 Task: Schedule a 2-hour mountain biking and trail exploration adventure.
Action: Mouse pressed left at (585, 230)
Screenshot: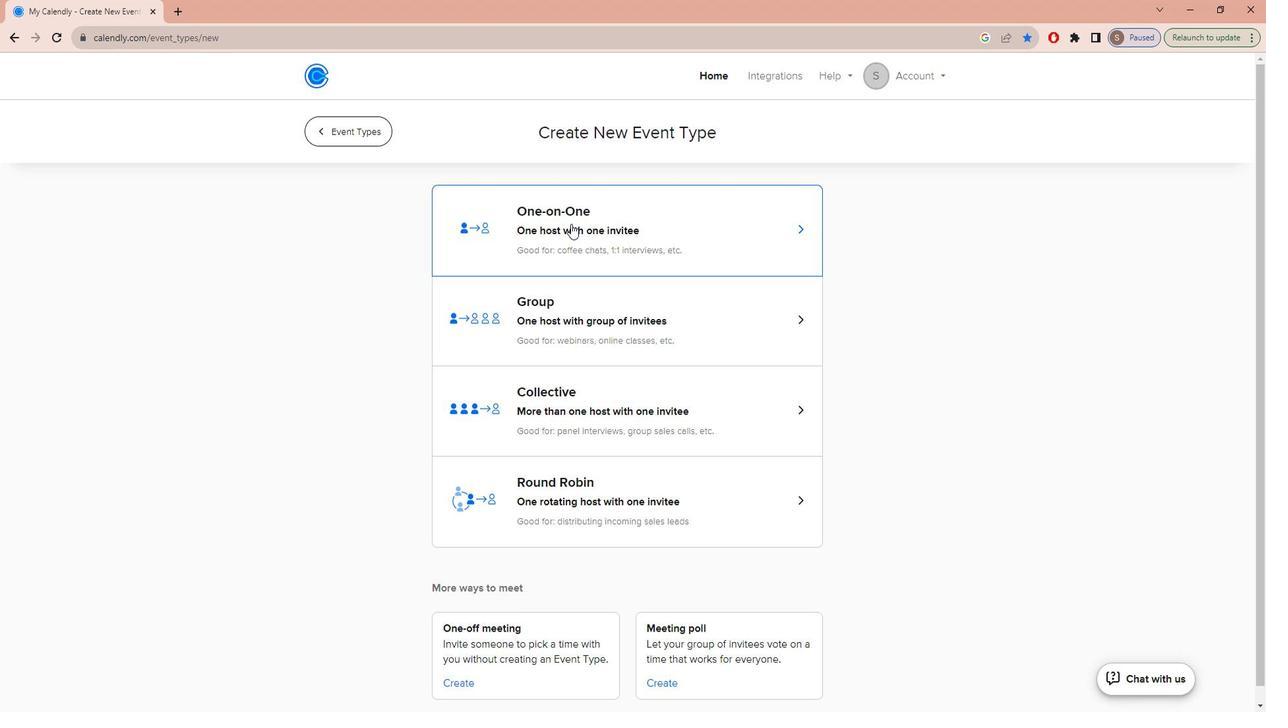 
Action: Mouse moved to (500, 322)
Screenshot: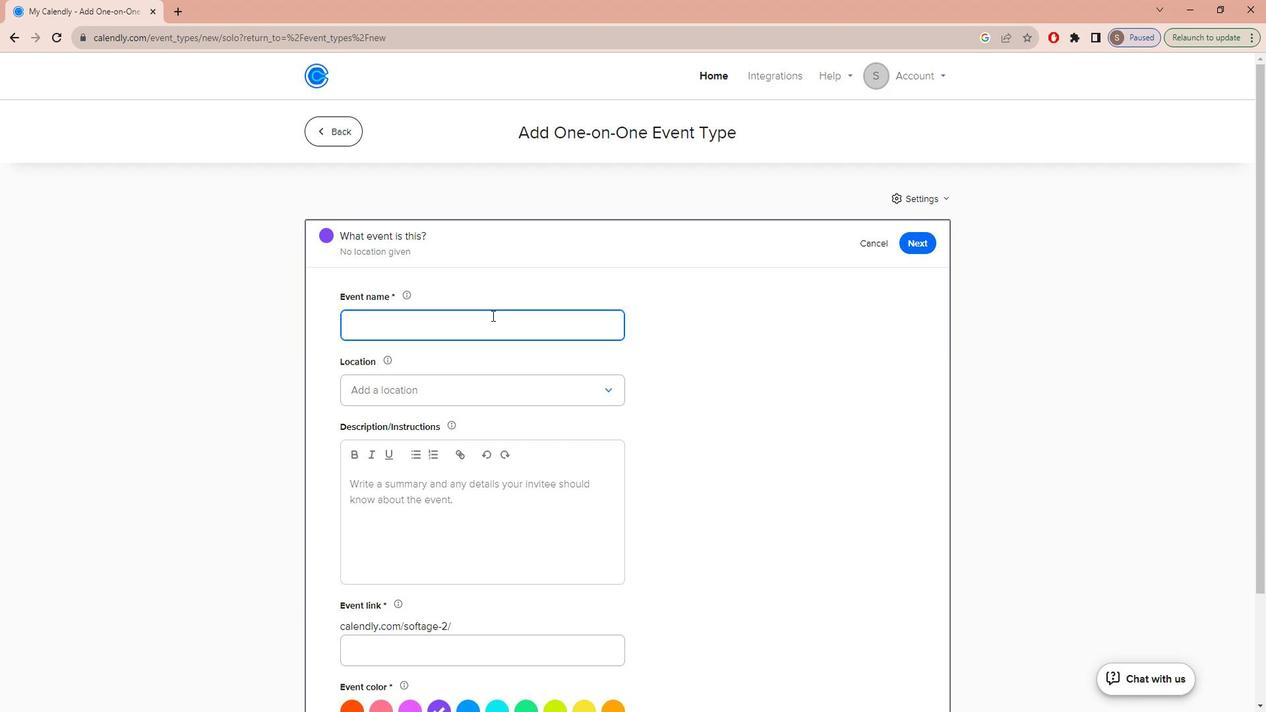
Action: Mouse pressed left at (500, 322)
Screenshot: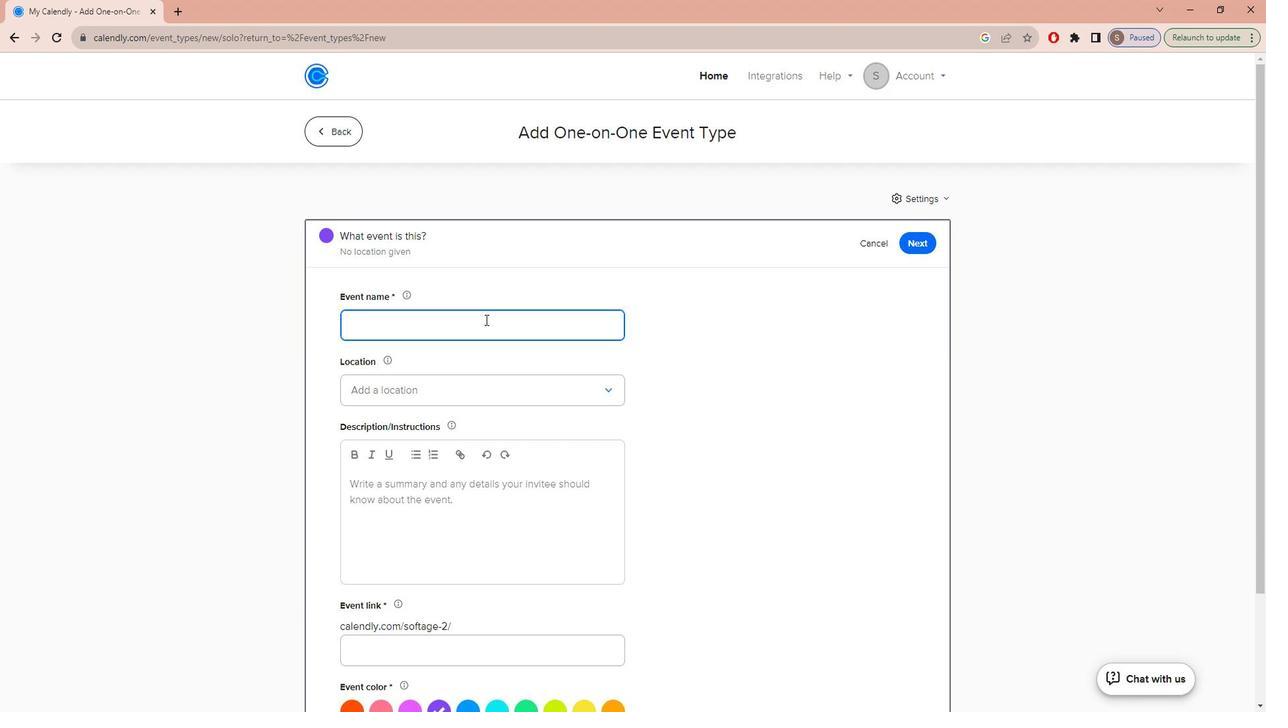 
Action: Key pressed m<Key.caps_lock>OUNTAIN<Key.space><Key.caps_lock>b<Key.caps_lock>IKING<Key.space><Key.caps_lock>e<Key.caps_lock>SCAPE<Key.shift_r>:<Key.space><Key.caps_lock>n<Key.caps_lock>ATURE<Key.space>AND<Key.space><Key.caps_lock>a<Key.caps_lock>DVENTURE
Screenshot: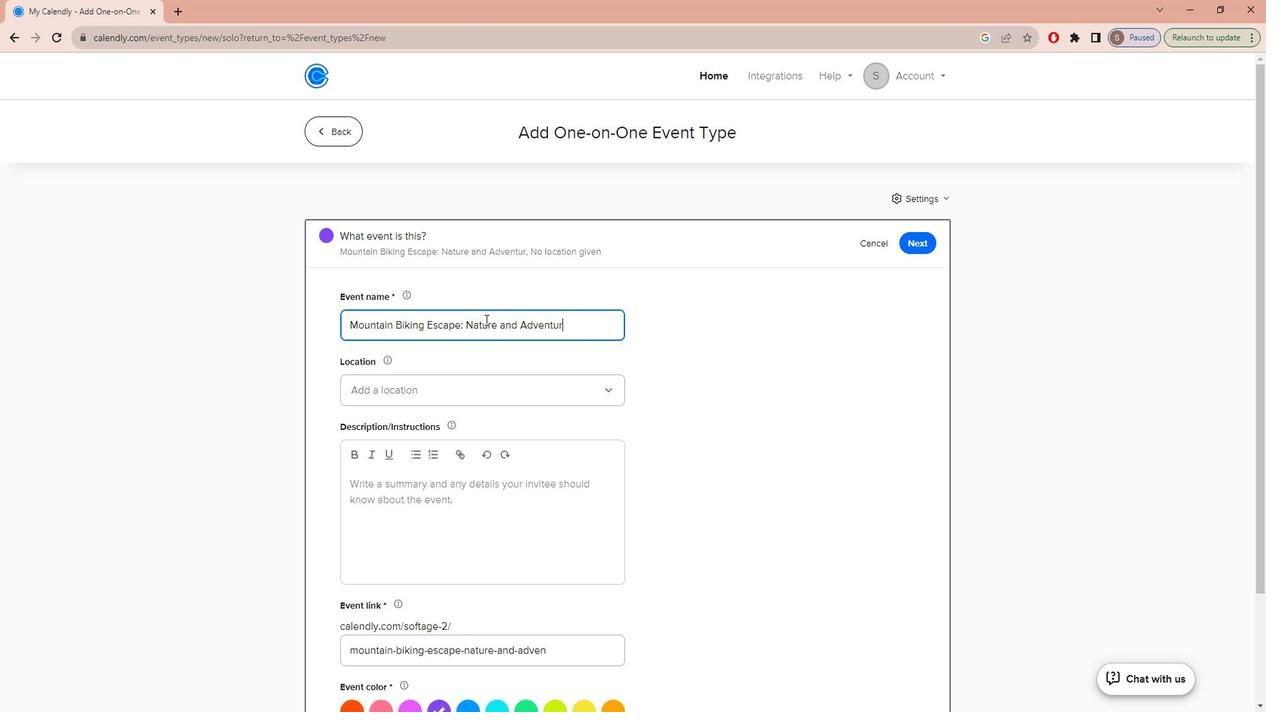 
Action: Mouse moved to (476, 398)
Screenshot: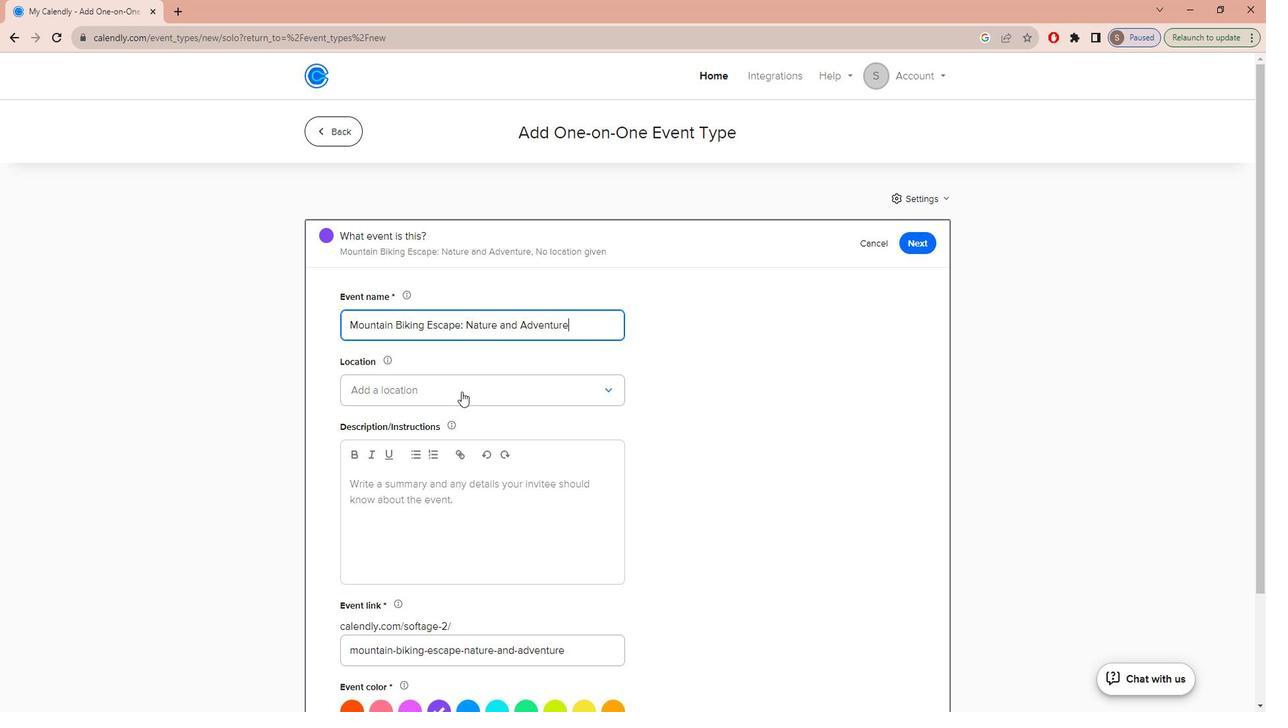 
Action: Mouse pressed left at (476, 398)
Screenshot: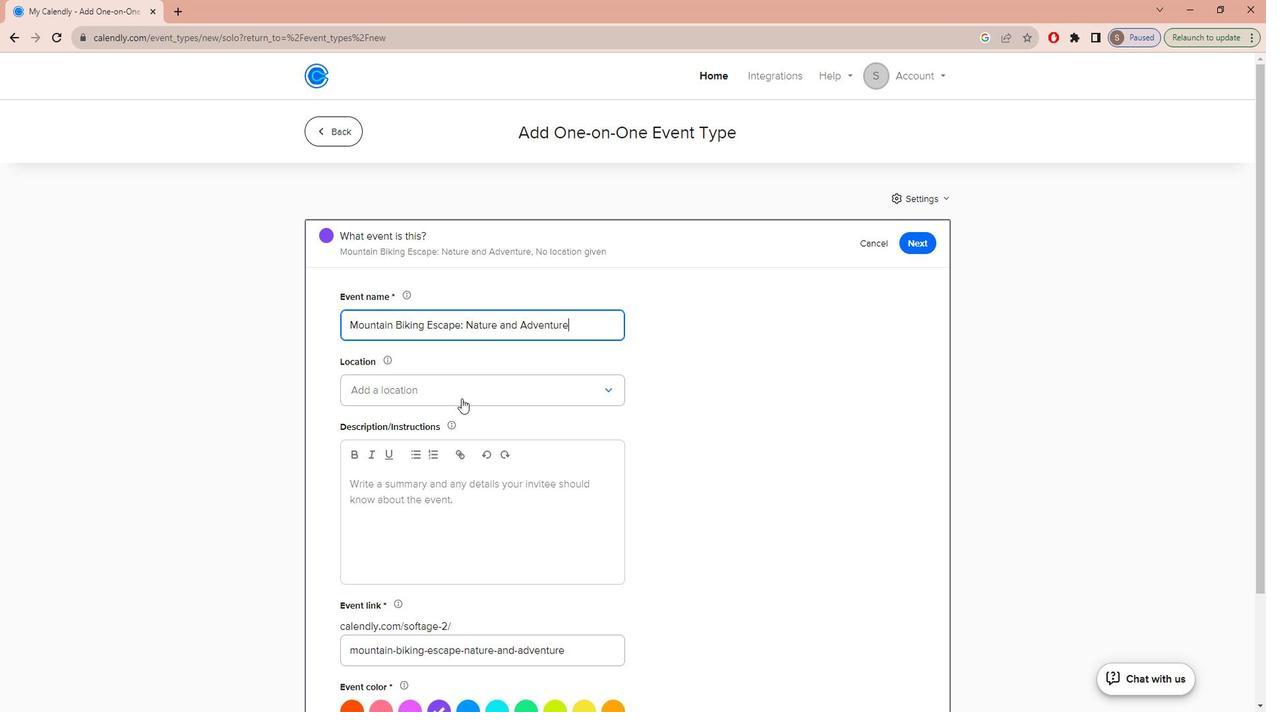 
Action: Mouse moved to (466, 417)
Screenshot: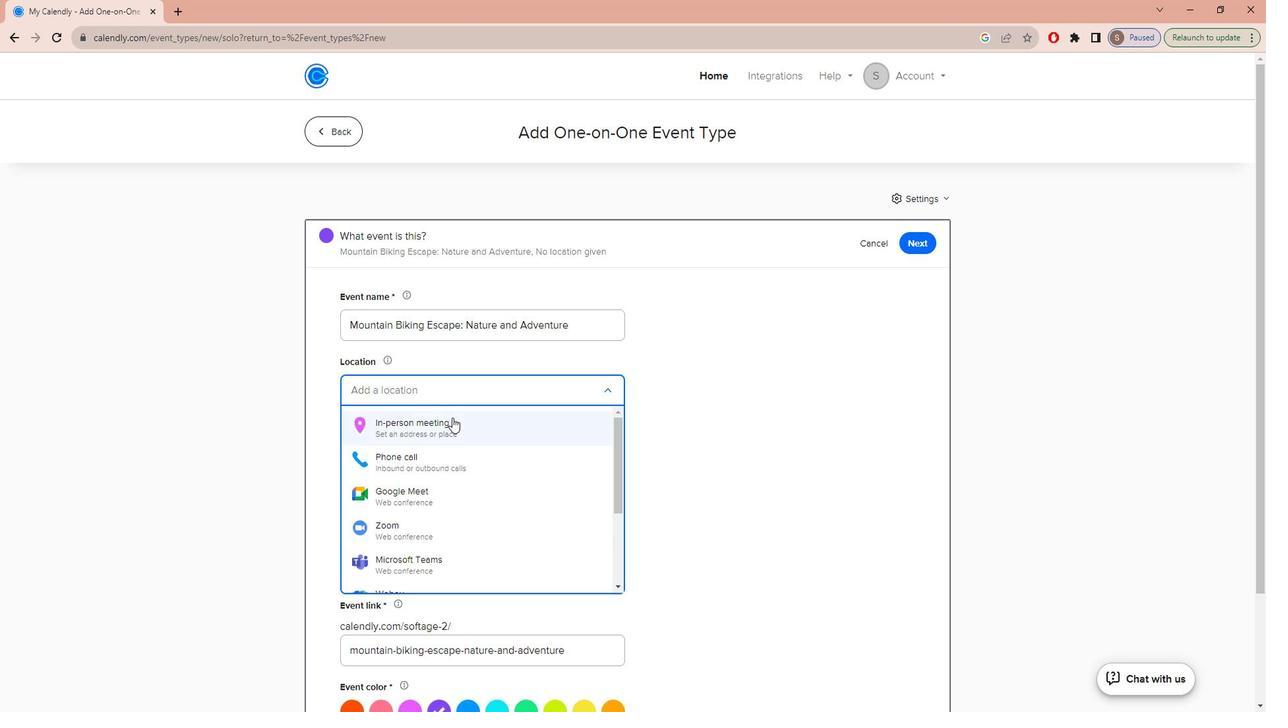
Action: Mouse pressed left at (466, 417)
Screenshot: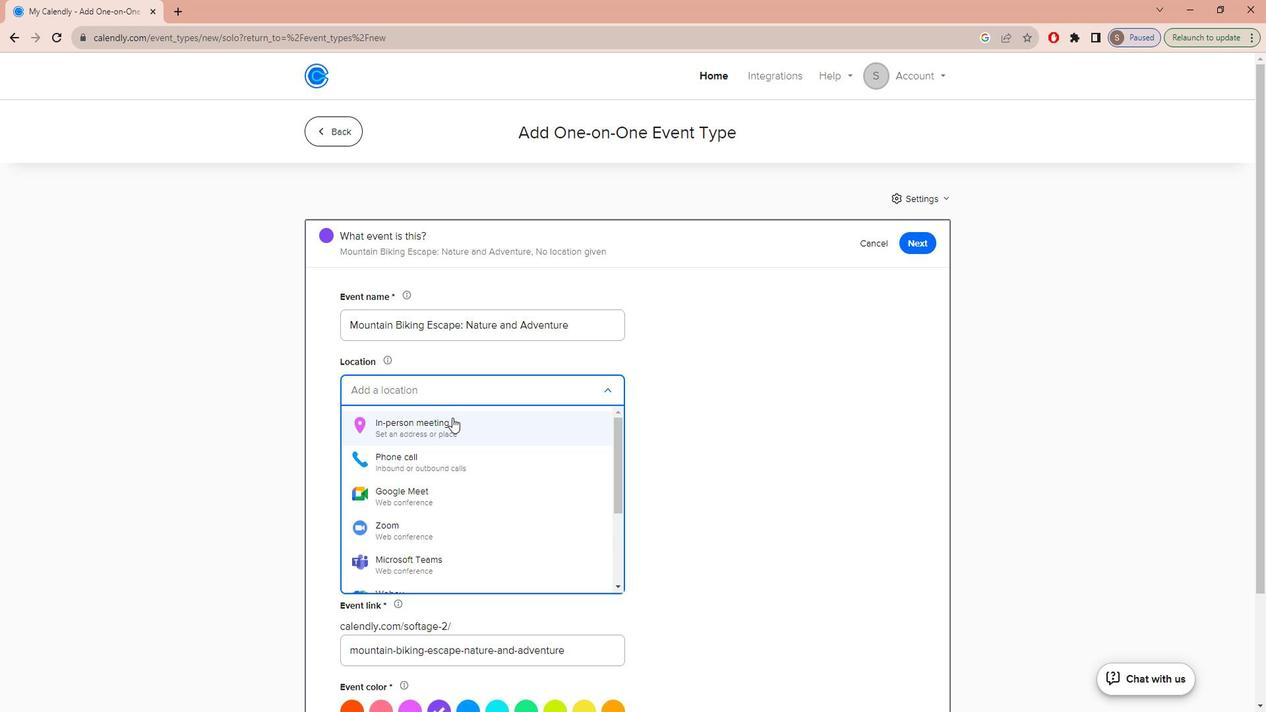 
Action: Mouse moved to (572, 234)
Screenshot: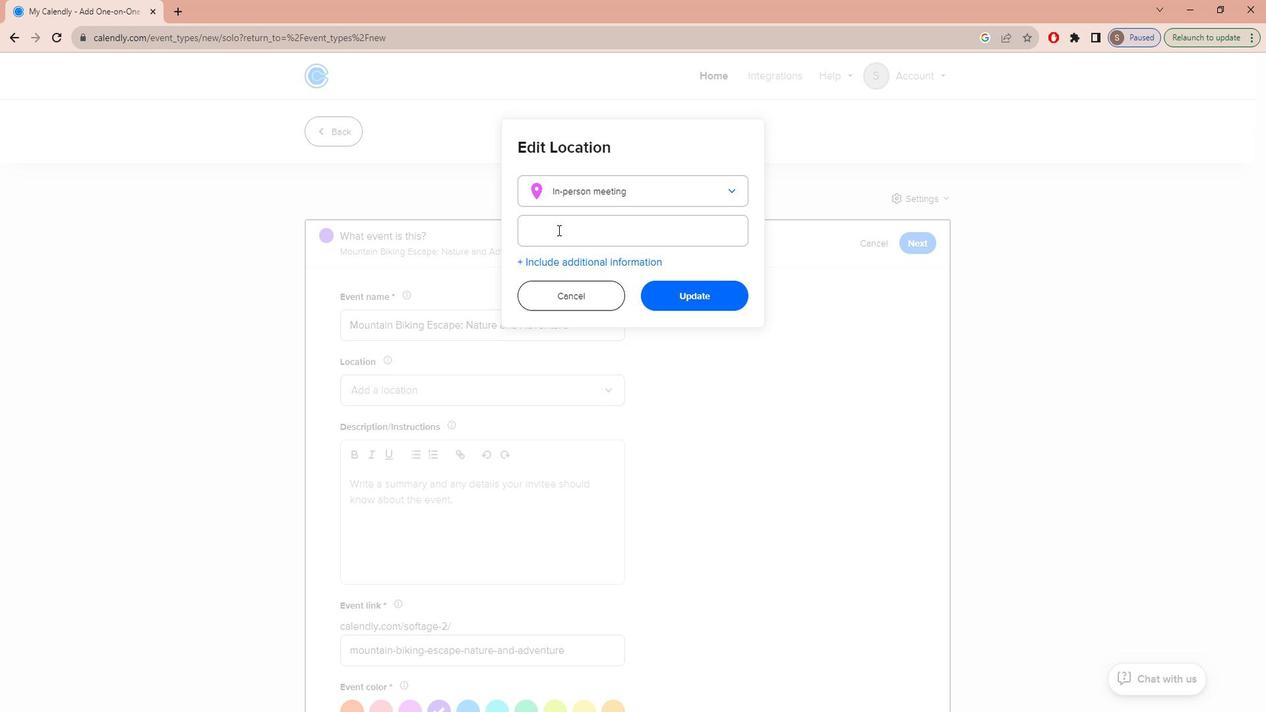 
Action: Mouse pressed left at (572, 234)
Screenshot: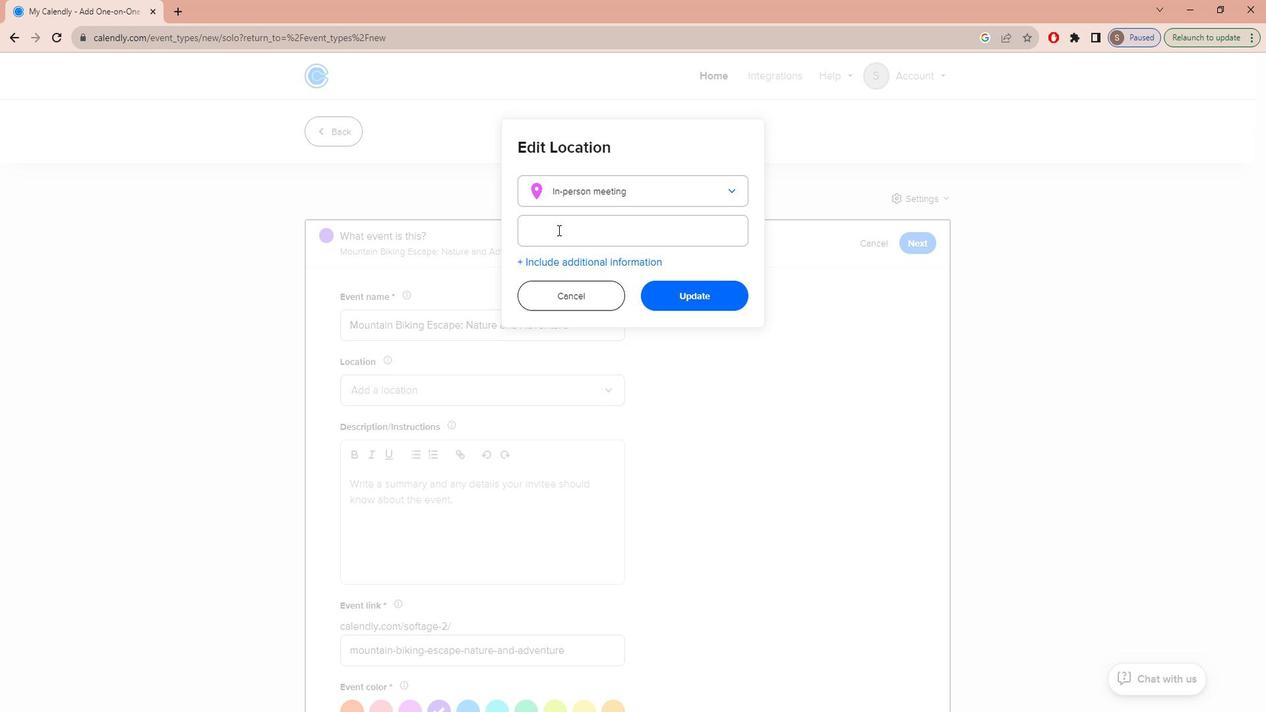 
Action: Key pressed <Key.caps_lock>b<Key.caps_lock>LACK
Screenshot: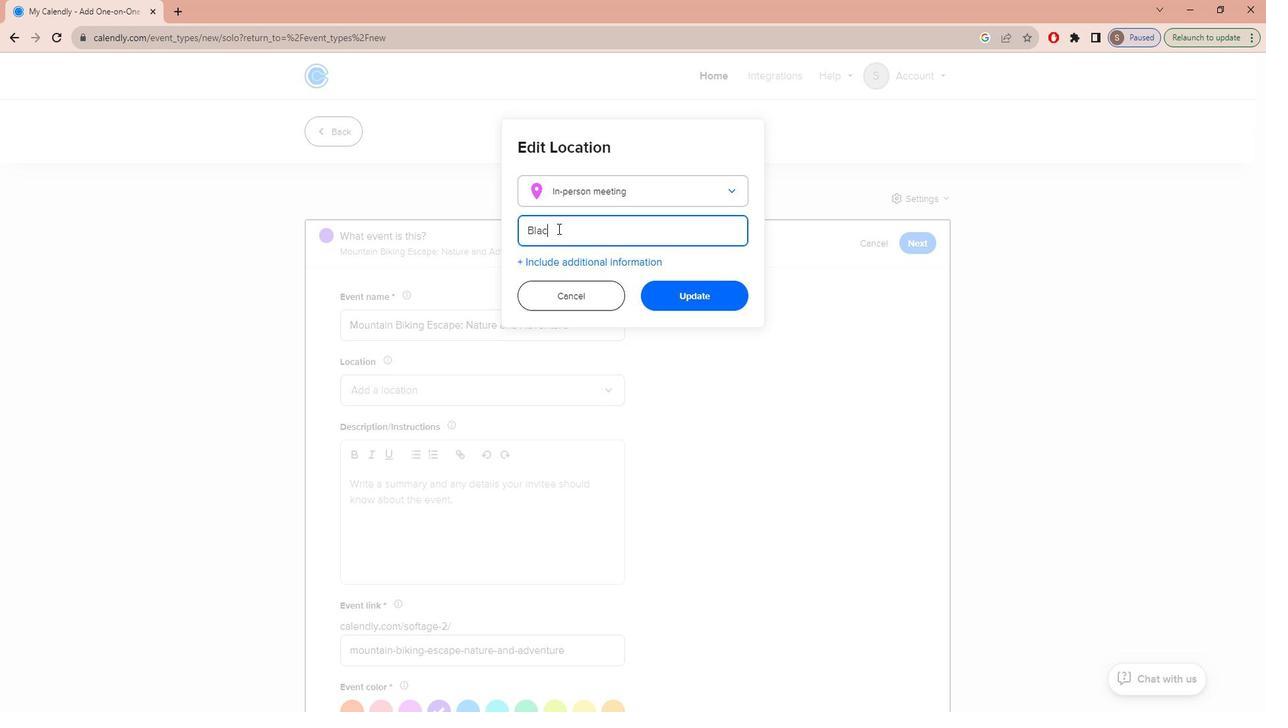 
Action: Mouse moved to (572, 234)
Screenshot: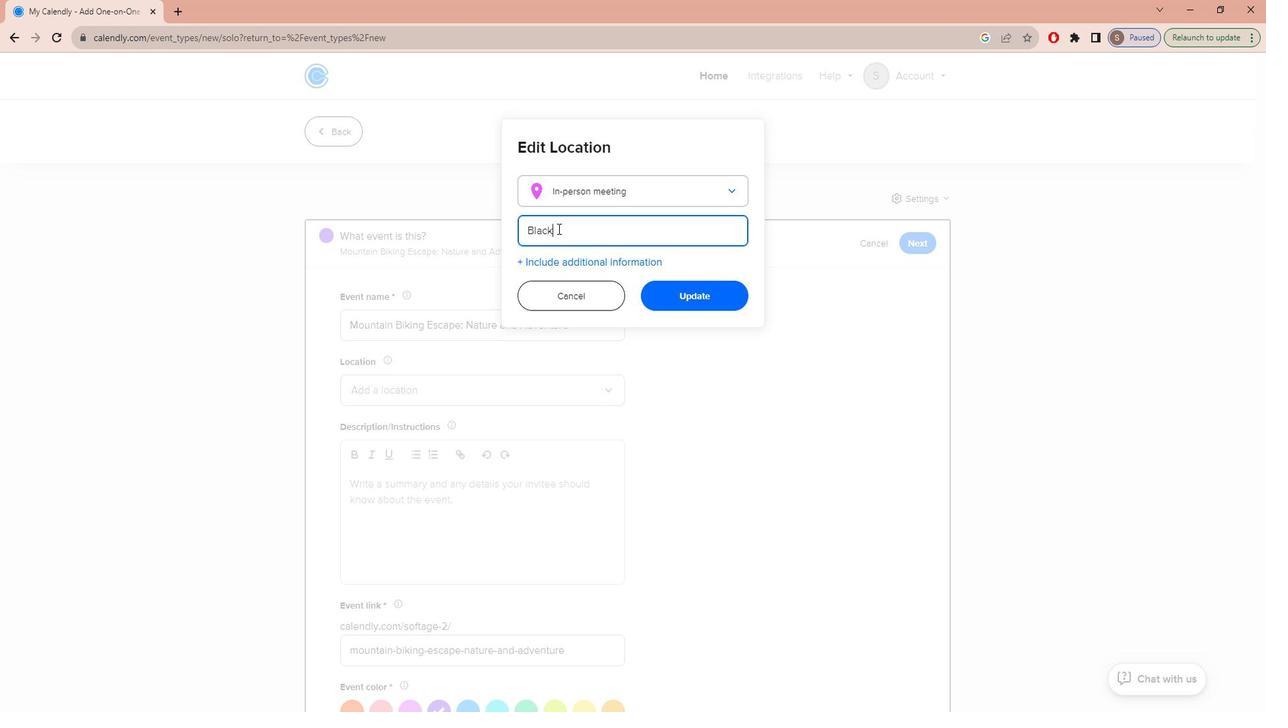 
Action: Key pressed <Key.space><Key.caps_lock>h<Key.caps_lock>ILLS<Key.space><Key.caps_lock>a<Key.caps_lock>DVENTURE<Key.space><Key.caps_lock>l<Key.caps_lock>ODGING,<Key.space><Key.caps_lock>b<Key.caps_lock>LACK<Key.space><Key.caps_lock>f<Key.caps_lock>OREST<Key.space><Key.caps_lock>r<Key.caps_lock>D,<Key.space><Key.caps_lock>sd<Key.space>57754,<Key.space><Key.caps_lock><Key.caps_lock>usa
Screenshot: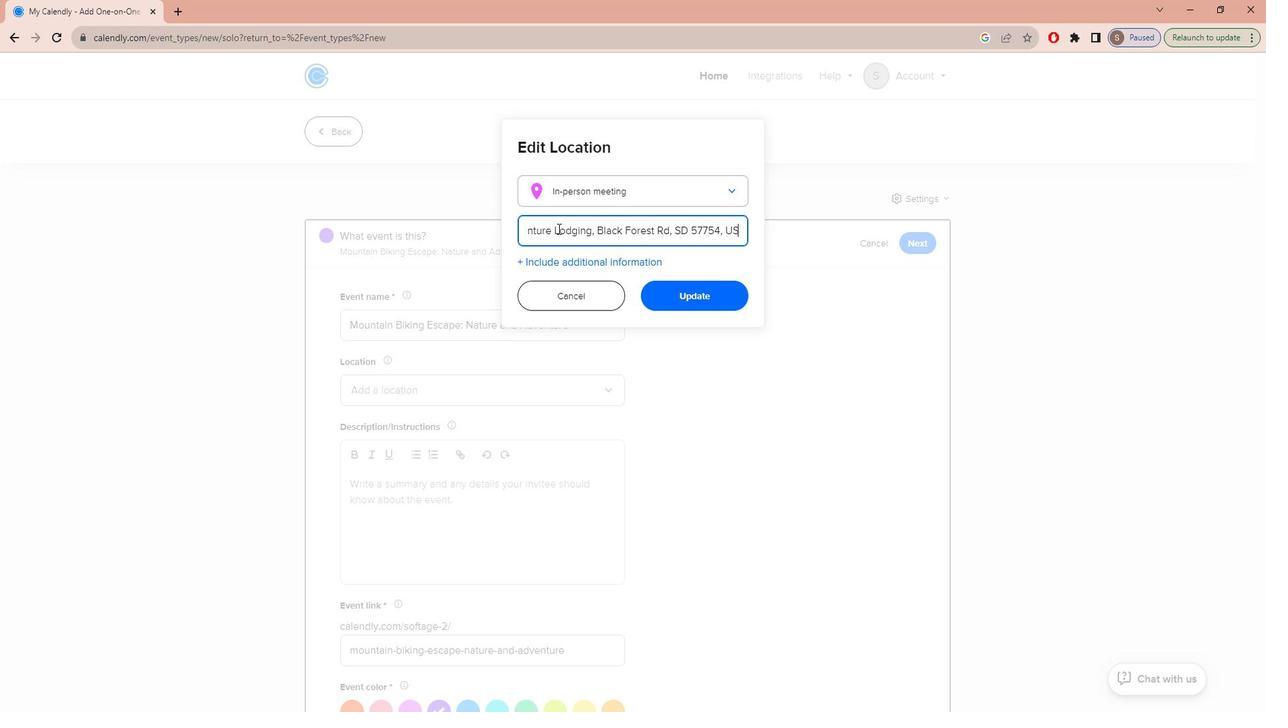 
Action: Mouse moved to (697, 298)
Screenshot: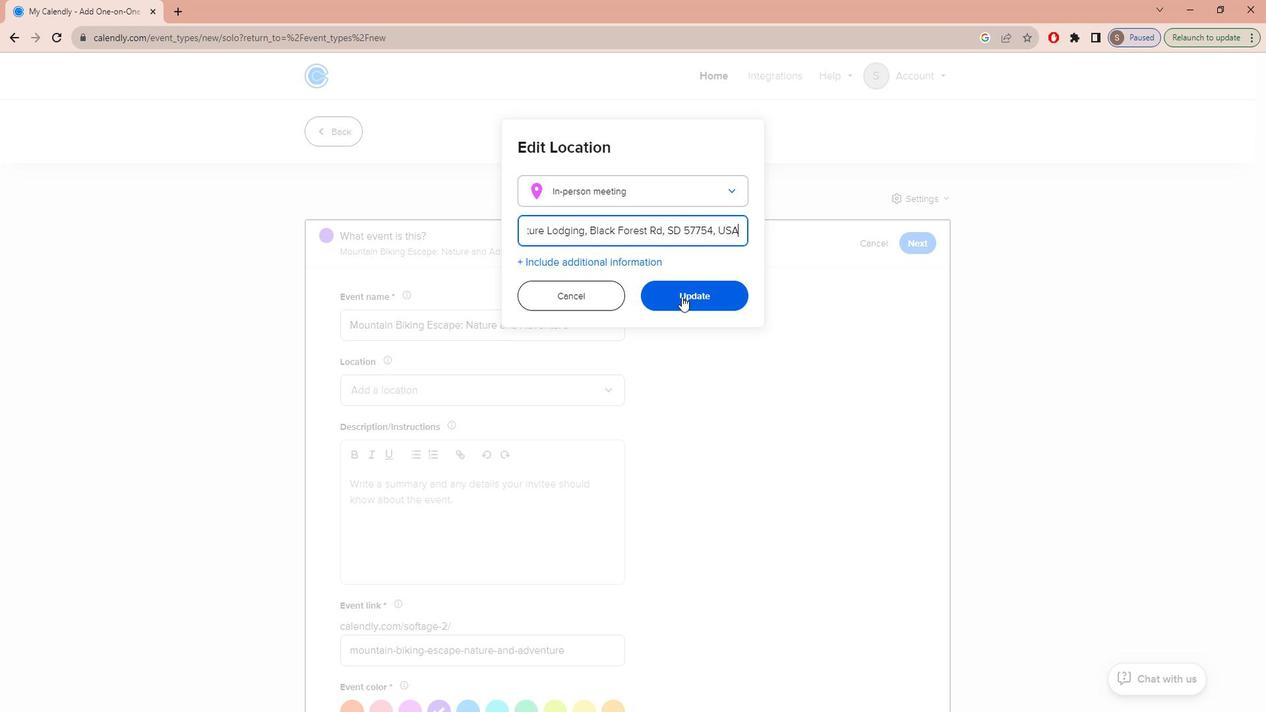 
Action: Mouse pressed left at (697, 298)
Screenshot: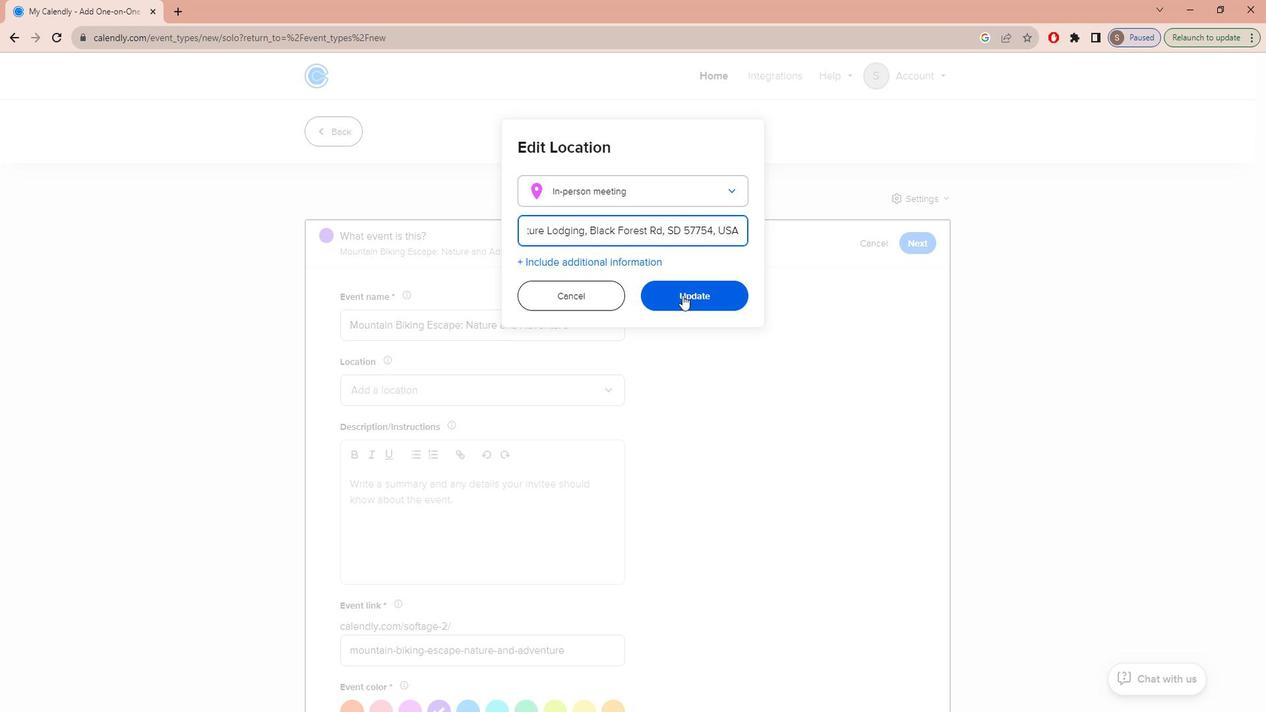
Action: Mouse moved to (504, 516)
Screenshot: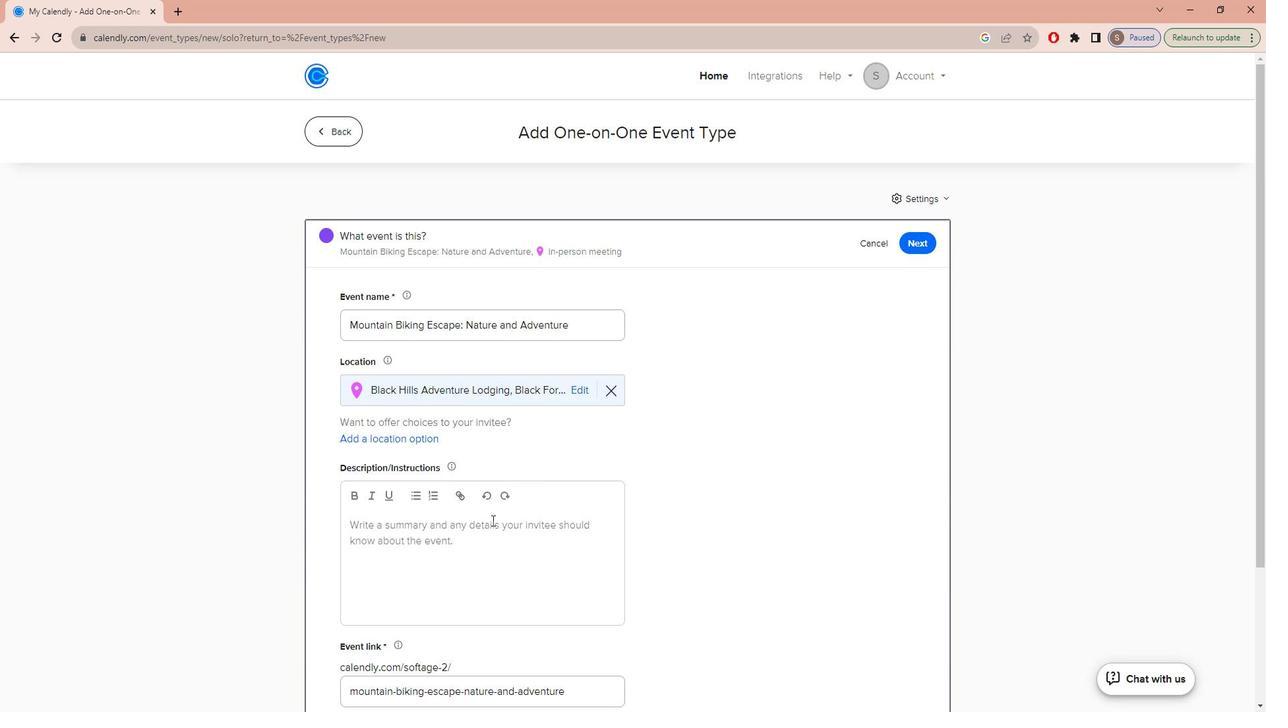 
Action: Mouse pressed left at (504, 516)
Screenshot: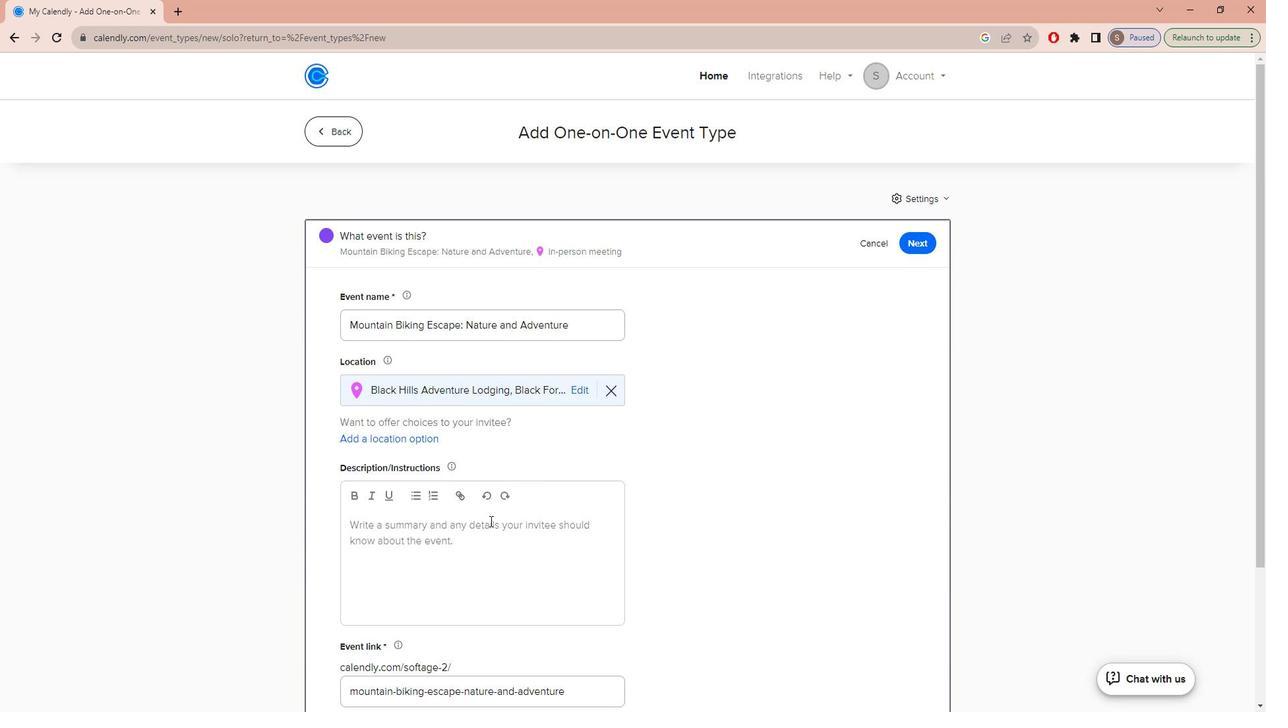 
Action: Mouse moved to (504, 516)
Screenshot: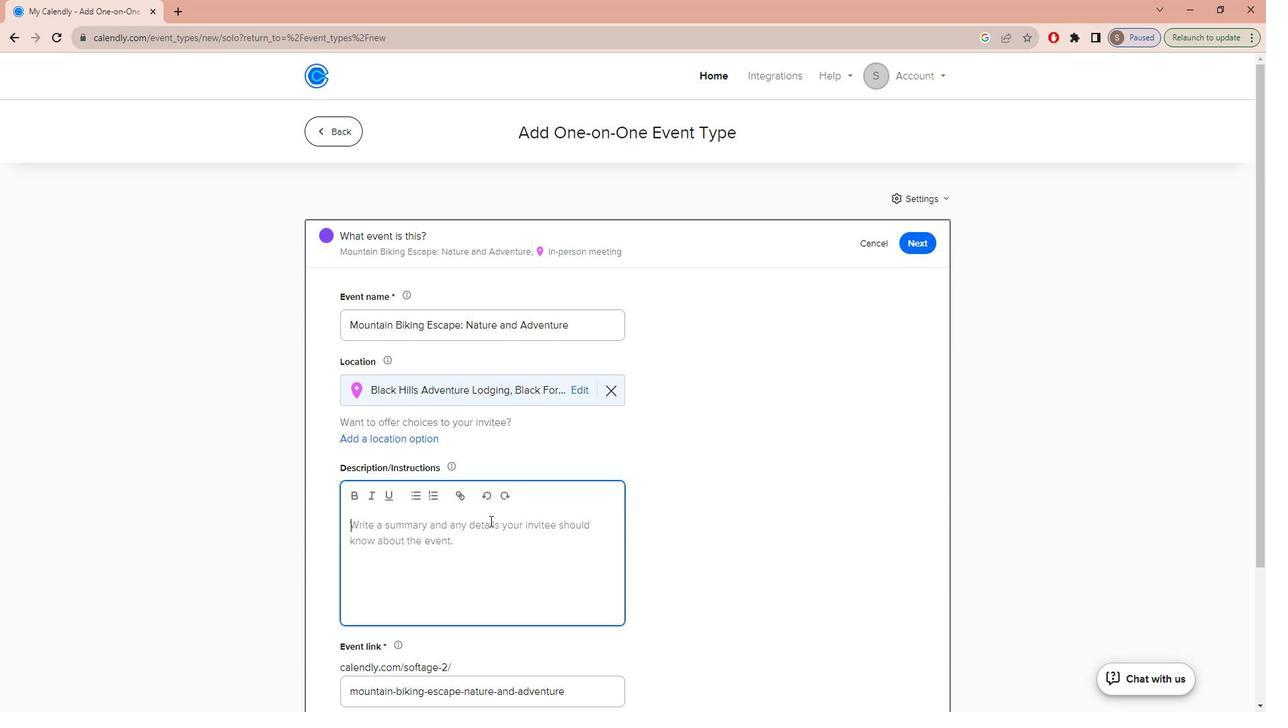 
Action: Key pressed e<Key.caps_lock>SCAPE<Key.space>THE<Key.space>HUSTLE<Key.space>AN<Key.space><Key.backspace>D<Key.space>BUSTLE<Key.space>OF<Key.space>DAILY<Key.space>LIFE<Key.space>AND<Key.space>IMMERSE<Key.space>YOURSELF<Key.space>IN<Key.space>THE<Key.space>NATURAL<Key.space>BEAUTY<Key.space>OF<Key.space><Key.caps_lock>b<Key.caps_lock>LACK<Key.space><Key.caps_lock>h<Key.caps_lock>ILLS<Key.space><Key.caps_lock>a<Key.caps_lock>DVENTURE<Key.space><Key.caps_lock>l<Key.caps_lock>ODGING<Key.space>DURING<Key.space>THIS<Key.space>THRILLING<Key.space>MOUNTAIN<Key.space>BIKING<Key.space>AND<Key.space>TRAIL<Key.space>EXPLORATION<Key.space>ADVENTURE.<Key.space><Key.caps_lock>w<Key.caps_lock>HETHER<Key.space>YOU<Key.space>ARE<Key.space>A<Key.space>SEASONED<Key.space>RIDER<Key.space>OR<Key.space>A<Key.space>FIRST-TIME<Key.space>MOUNTAIN<Key.space>BIKER,<Key.space>THIS<Key.space>EXPERIENCE<Key.space>IS<Key.space>DESIGNED<Key.space>TO<Key.space>CATER<Key.space>TO<Key.space>ALL<Key.space>SKILLS<Key.backspace><Key.space>LEVELS<Key.space>AND<Key.space>PROMISES<Key.space>AN<Key.space>UNFORGETTABLE<Key.space>OT<Key.backspace>UTDOOR<Key.space>JOURNEY.<Key.space>
Screenshot: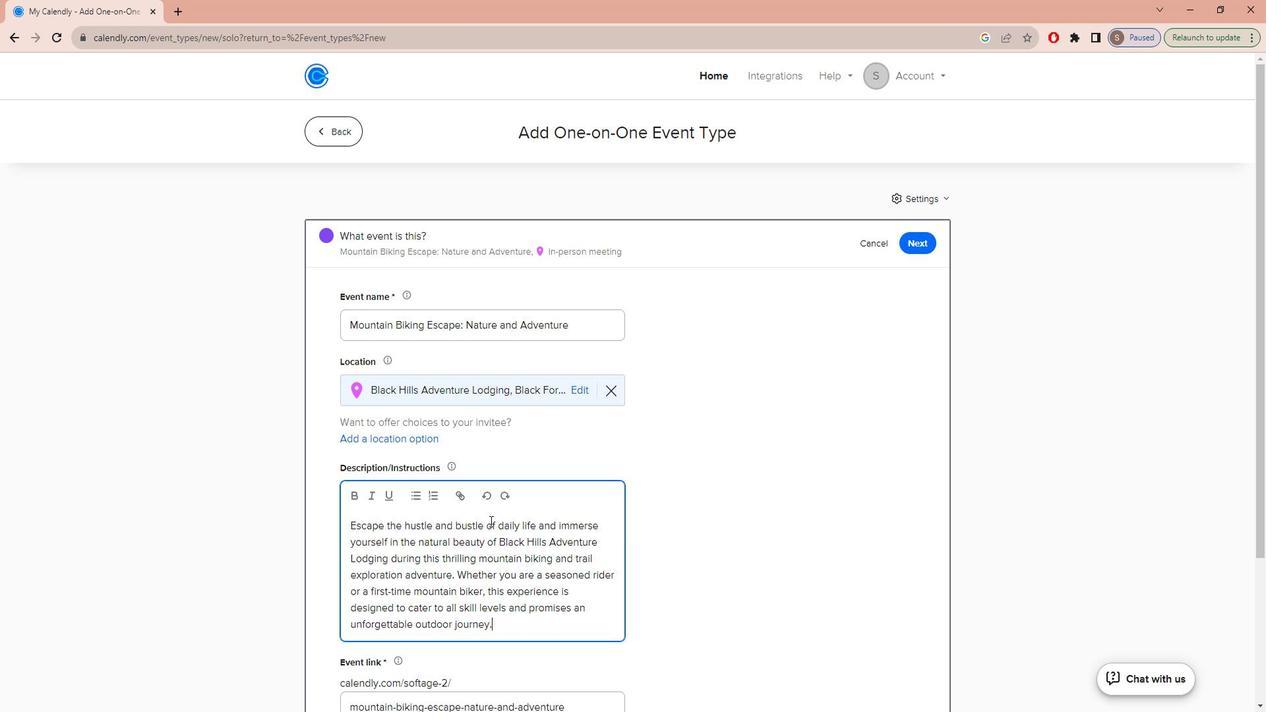 
Action: Mouse scrolled (504, 516) with delta (0, 0)
Screenshot: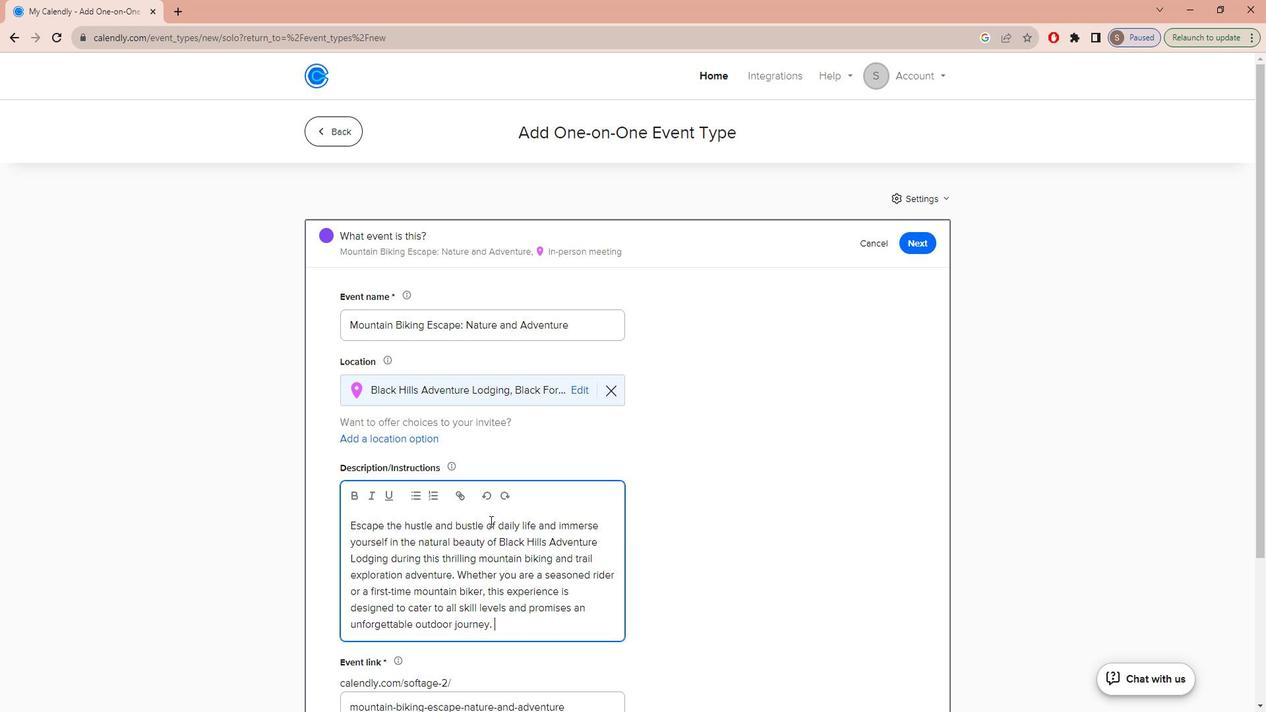 
Action: Mouse scrolled (504, 516) with delta (0, 0)
Screenshot: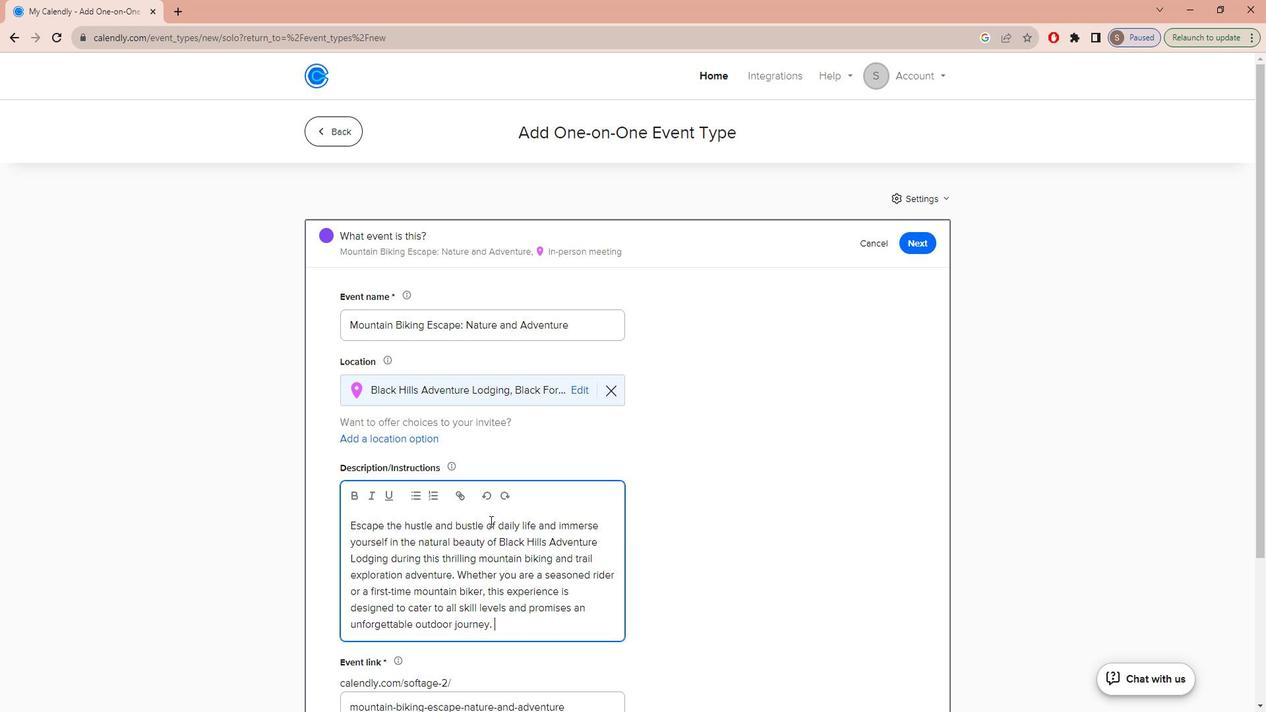 
Action: Mouse scrolled (504, 516) with delta (0, 0)
Screenshot: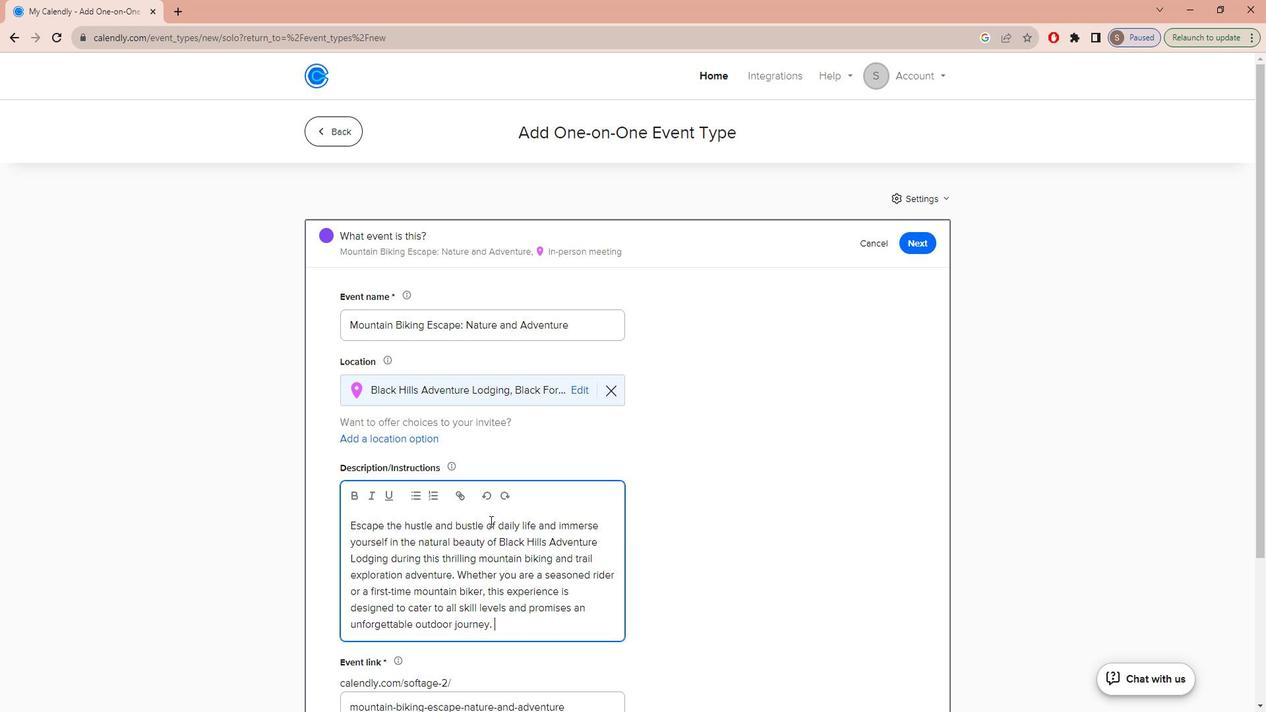 
Action: Mouse scrolled (504, 516) with delta (0, 0)
Screenshot: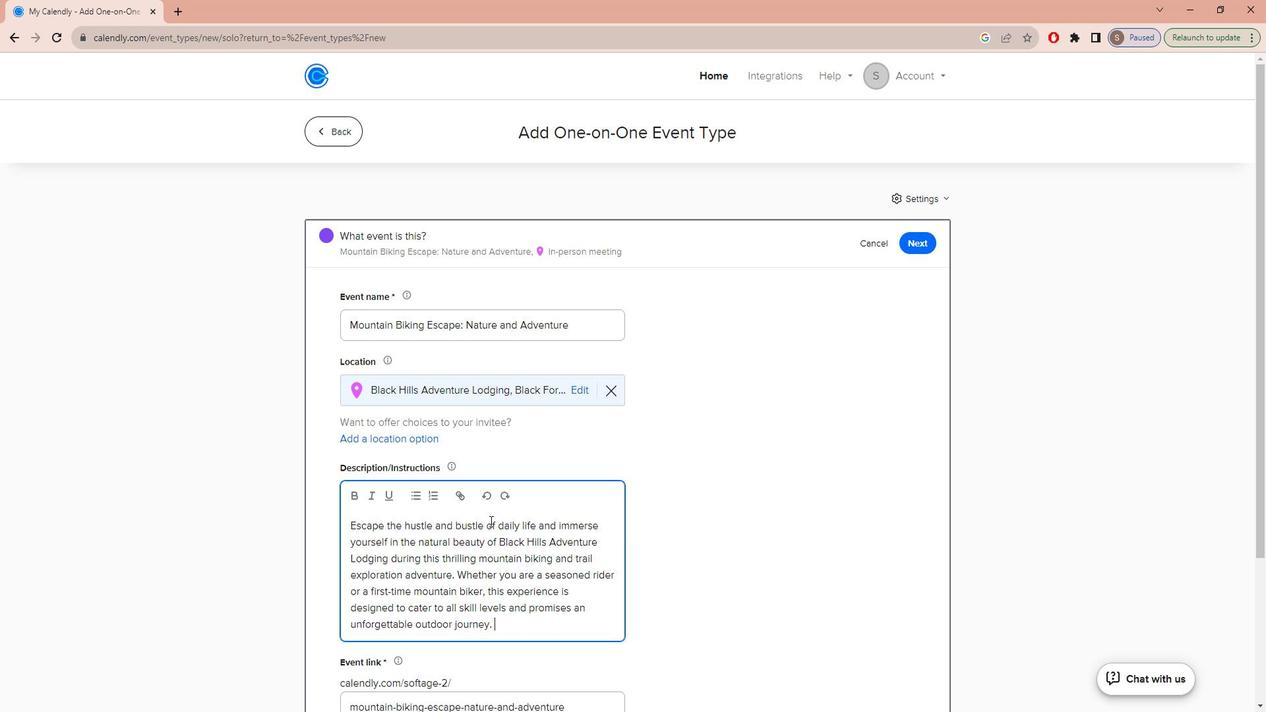 
Action: Mouse scrolled (504, 516) with delta (0, 0)
Screenshot: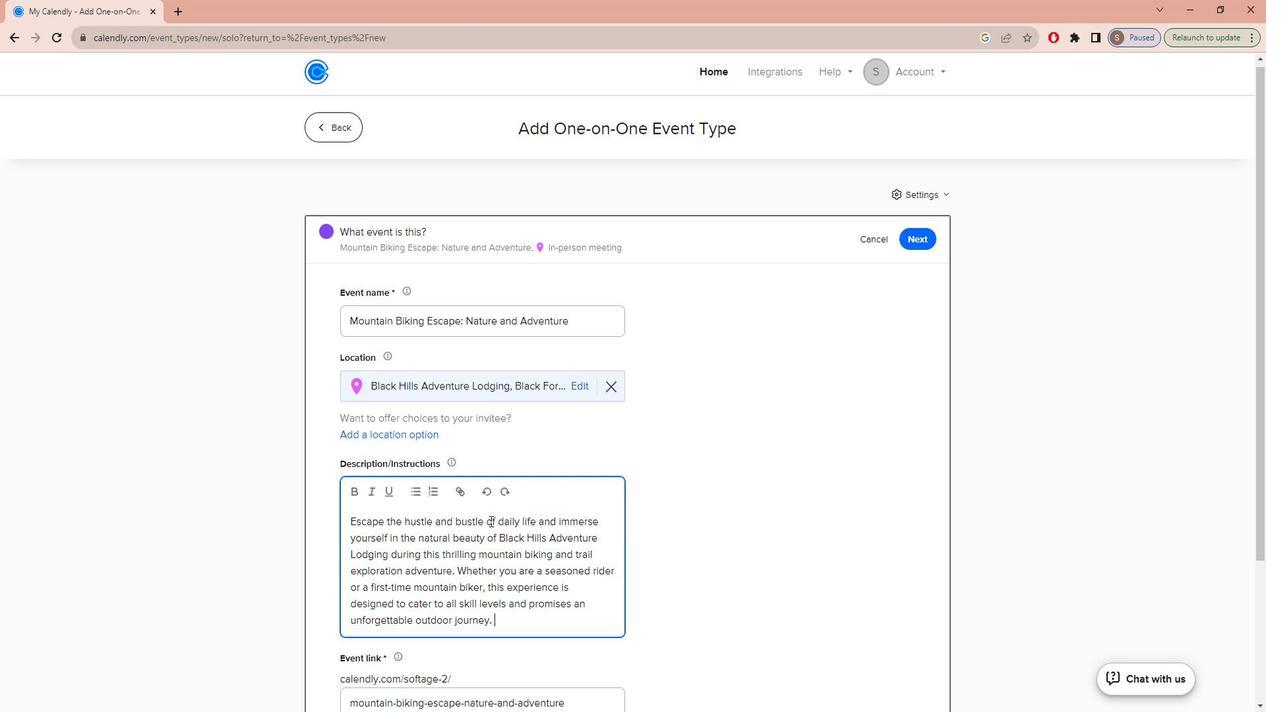 
Action: Mouse scrolled (504, 516) with delta (0, 0)
Screenshot: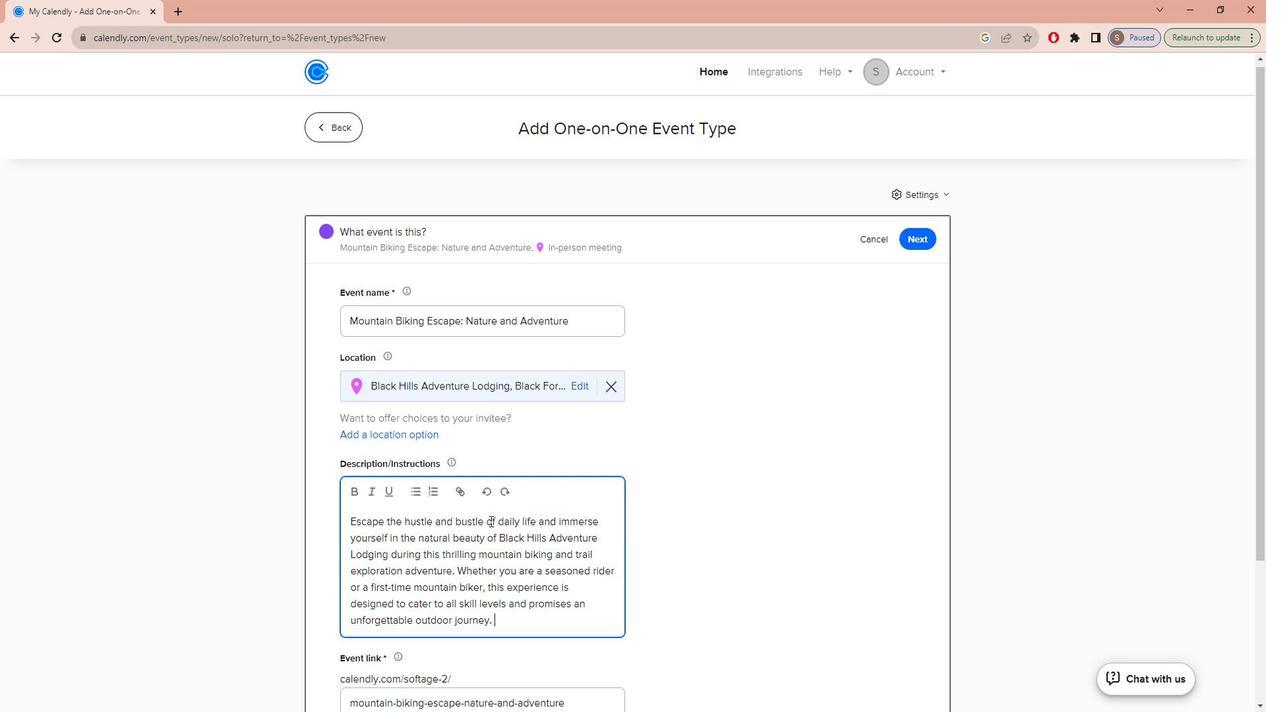 
Action: Mouse scrolled (504, 516) with delta (0, 0)
Screenshot: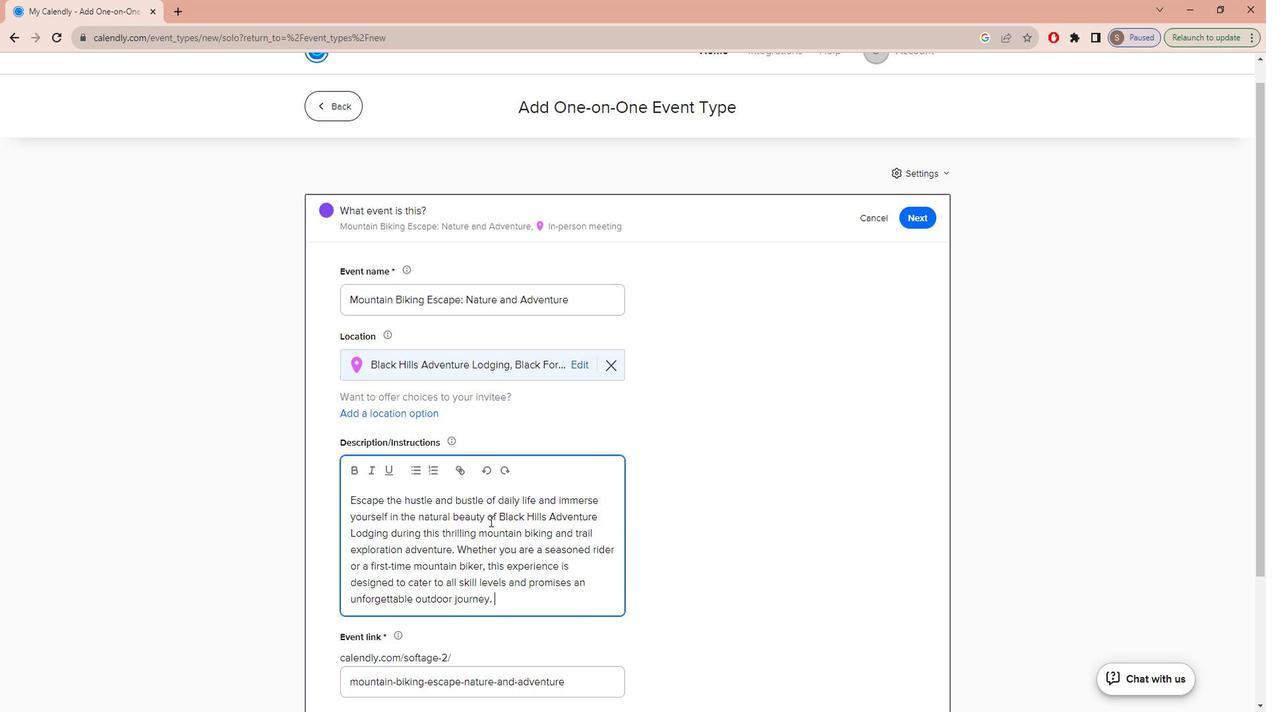 
Action: Mouse moved to (500, 573)
Screenshot: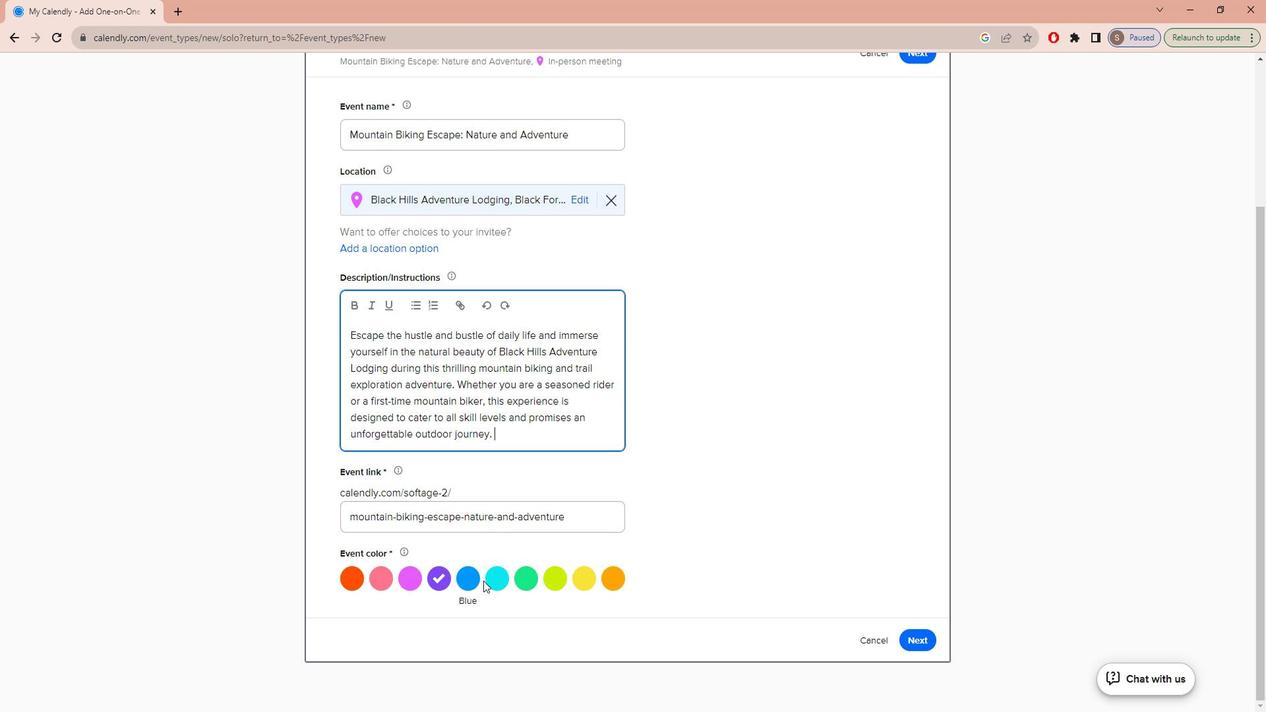 
Action: Mouse pressed left at (500, 573)
Screenshot: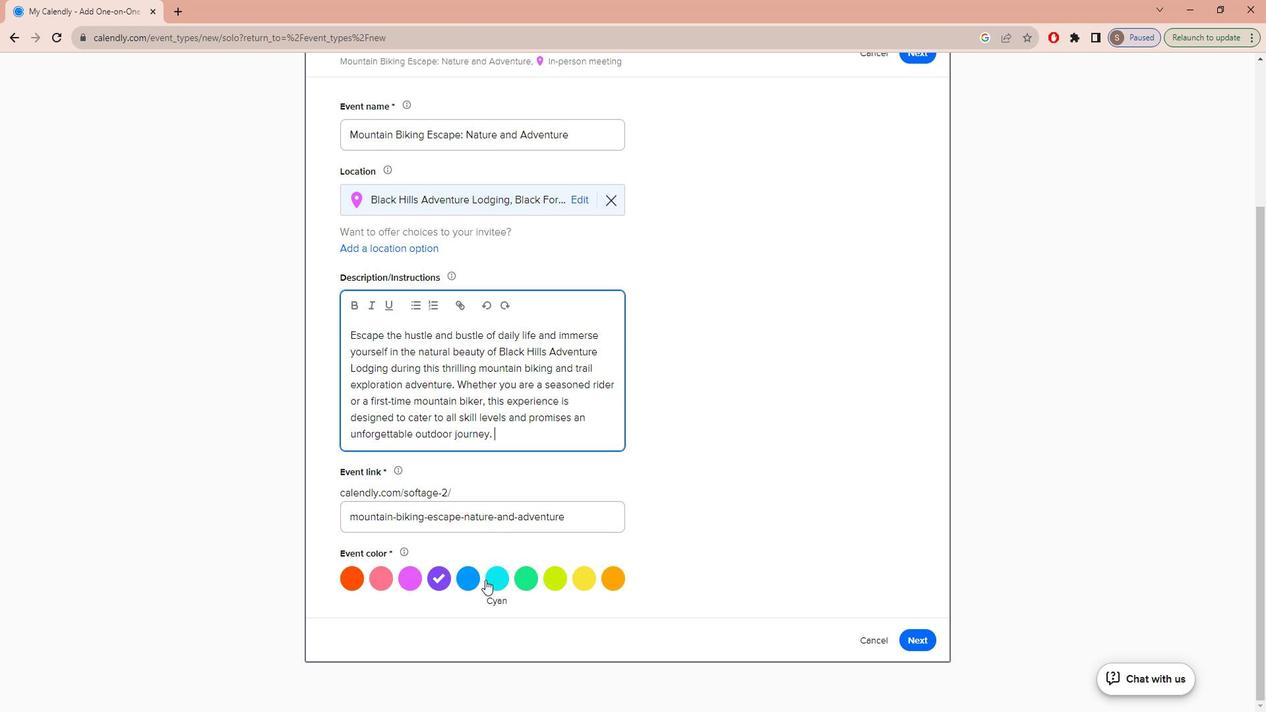 
Action: Mouse moved to (925, 628)
Screenshot: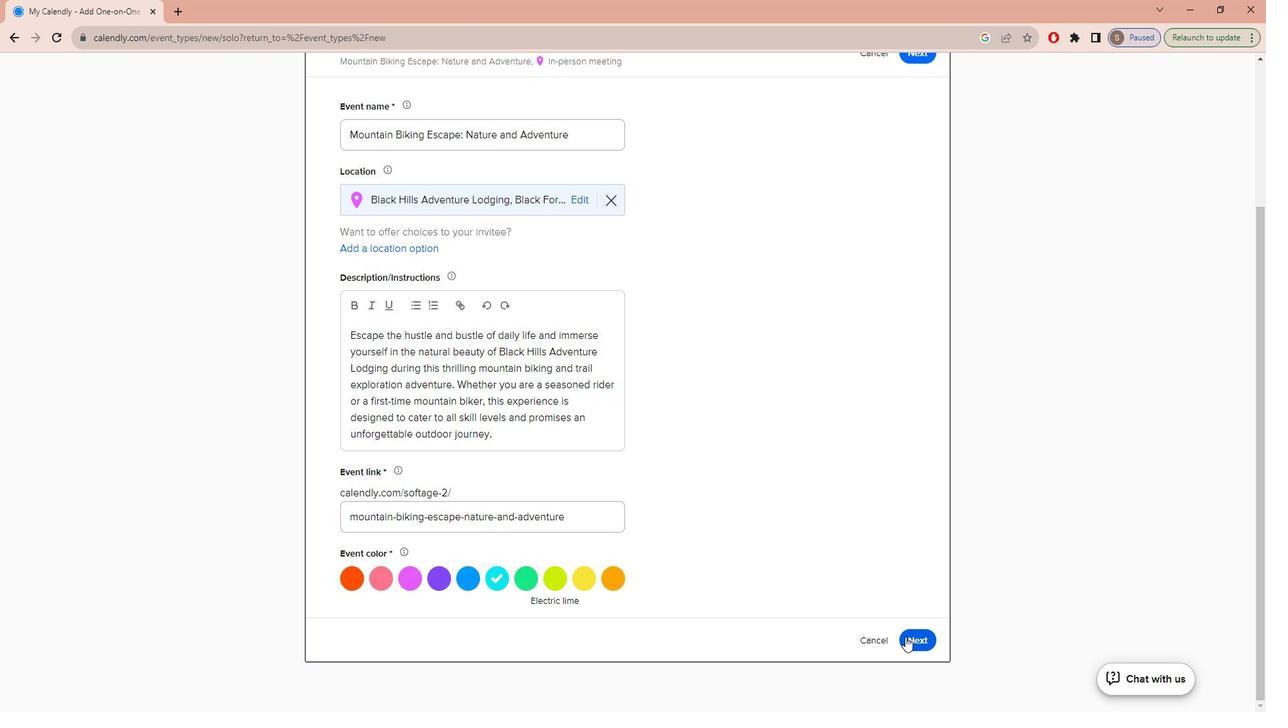 
Action: Mouse pressed left at (925, 628)
Screenshot: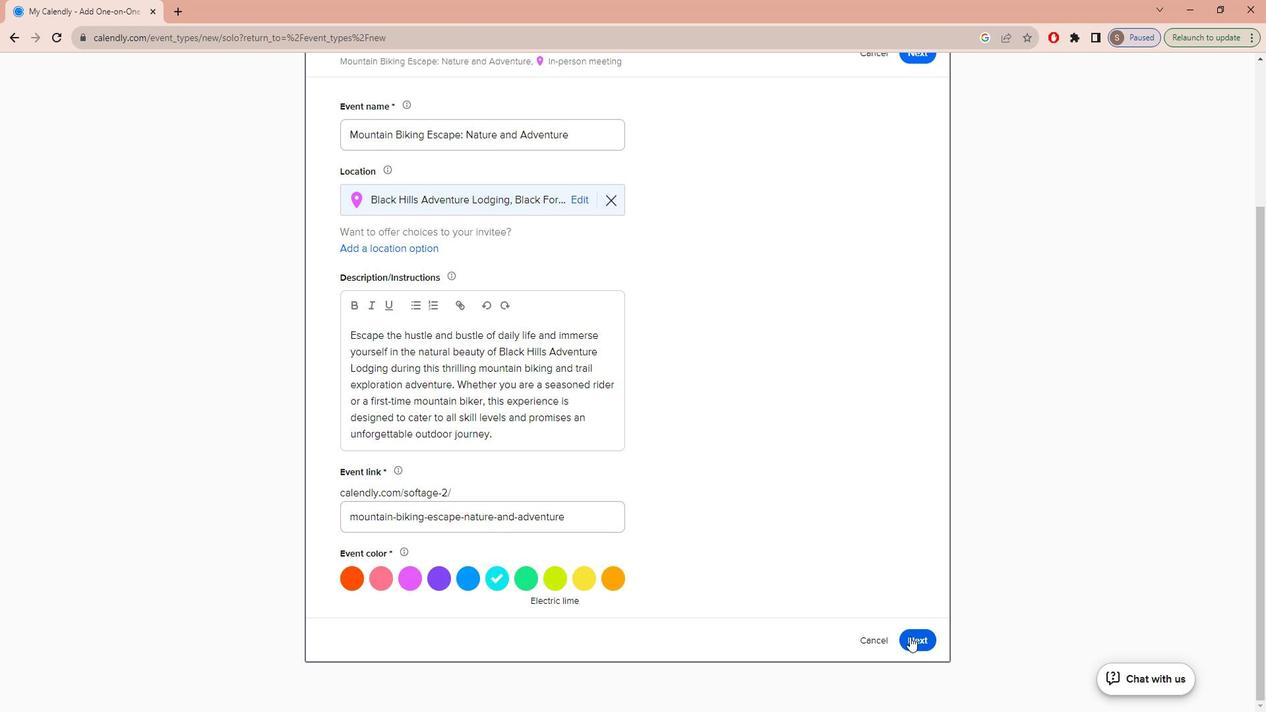 
Action: Mouse moved to (607, 391)
Screenshot: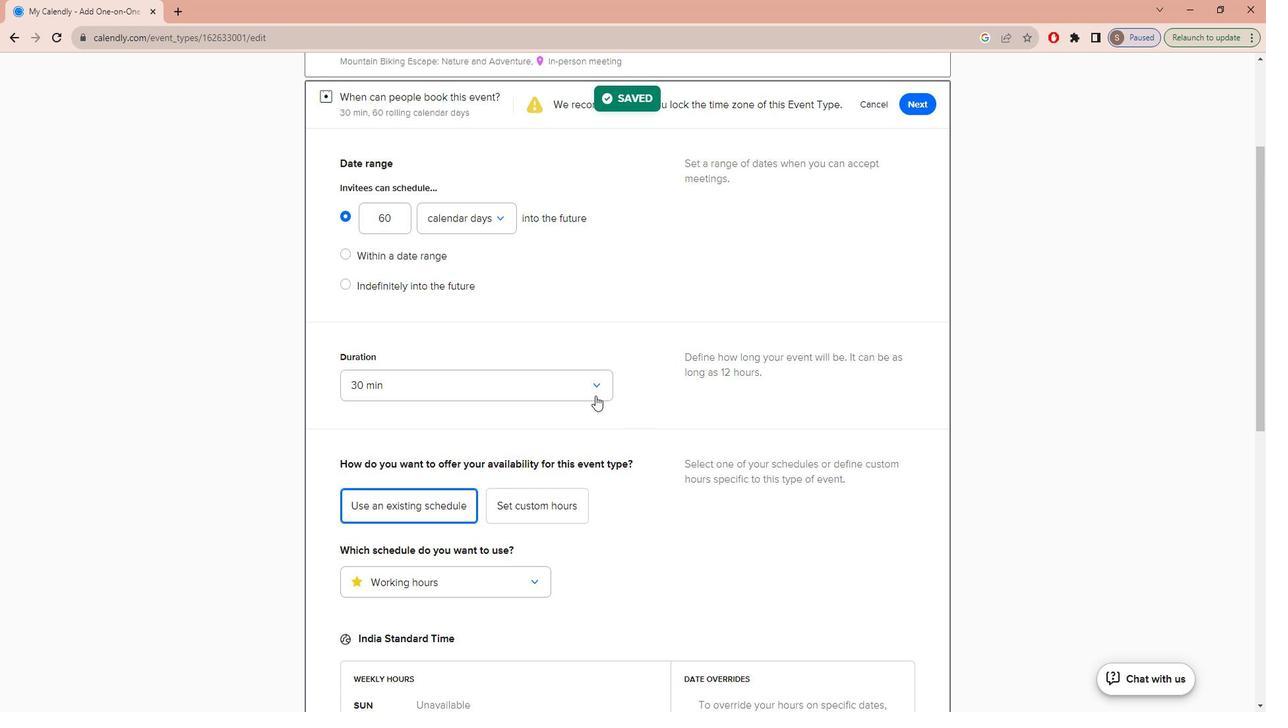 
Action: Mouse pressed left at (607, 391)
Screenshot: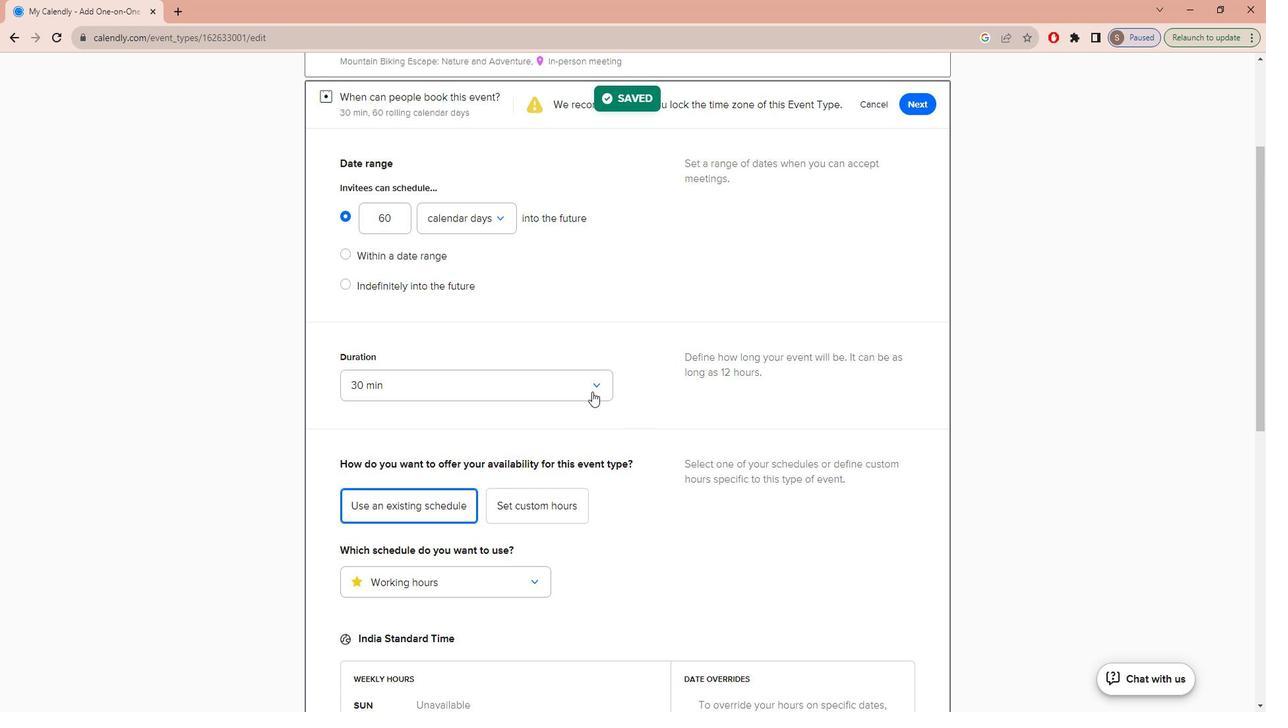 
Action: Mouse moved to (550, 525)
Screenshot: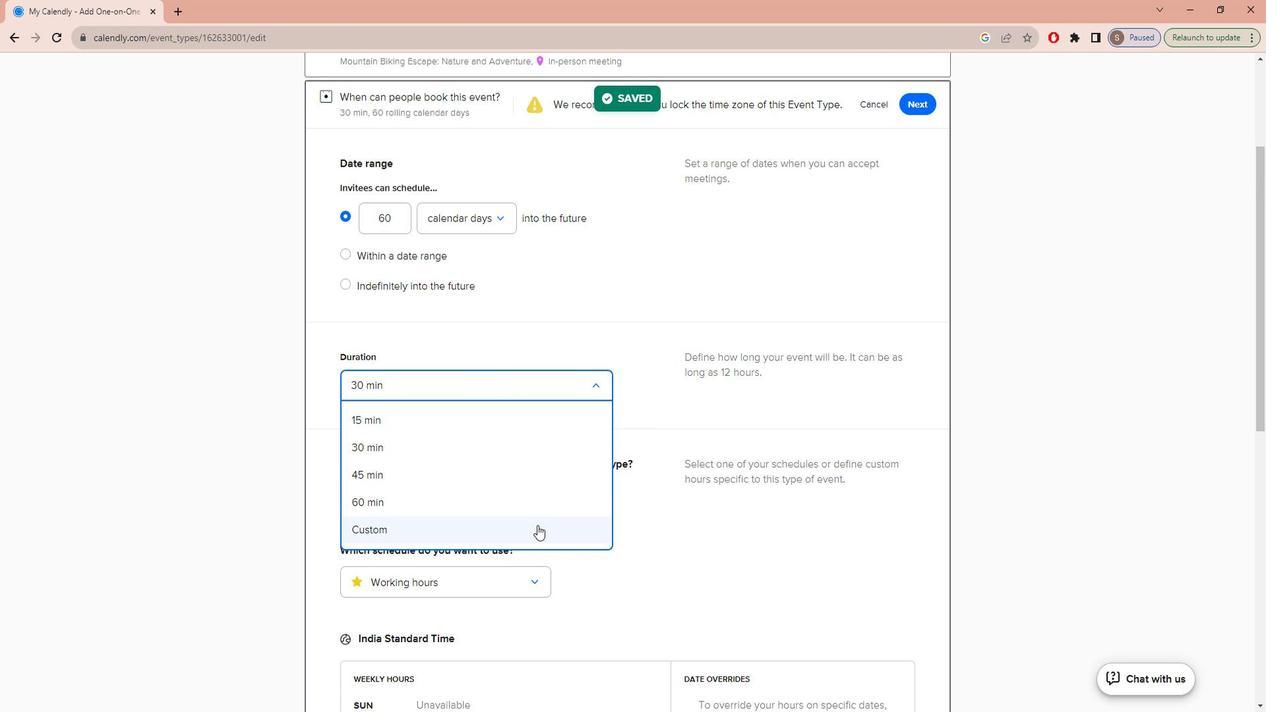 
Action: Mouse pressed left at (550, 525)
Screenshot: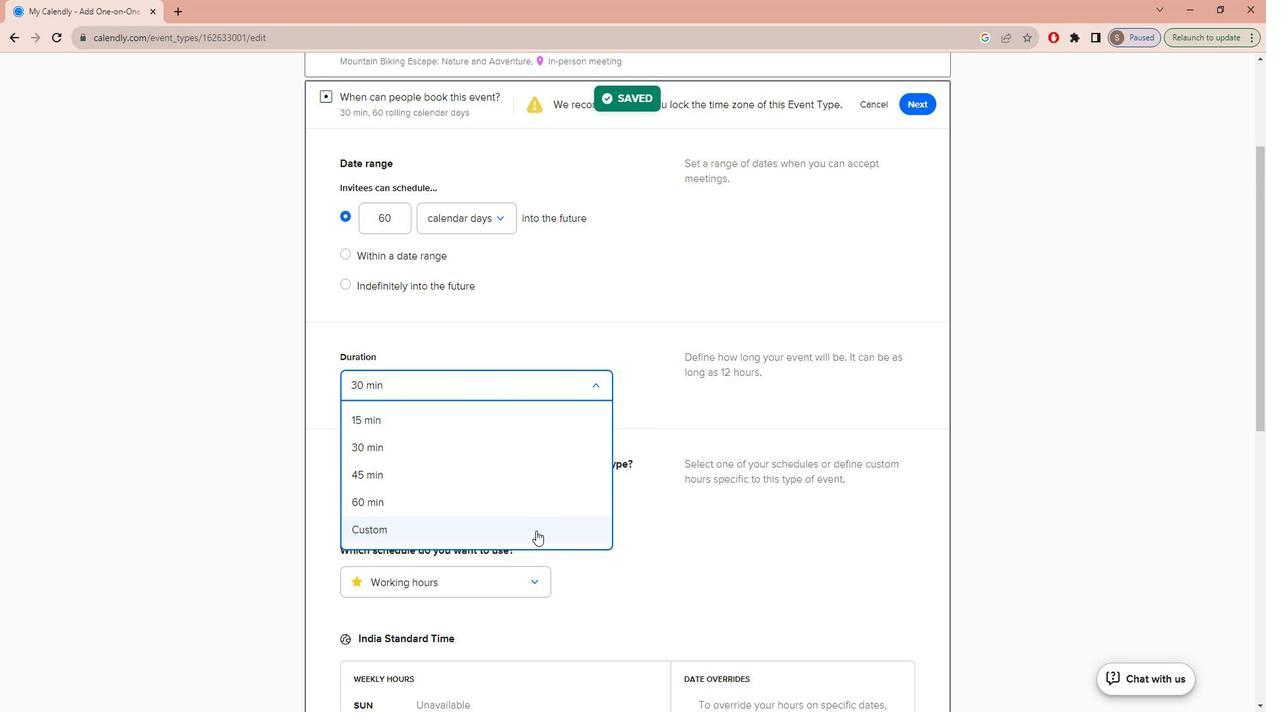 
Action: Key pressed 2
Screenshot: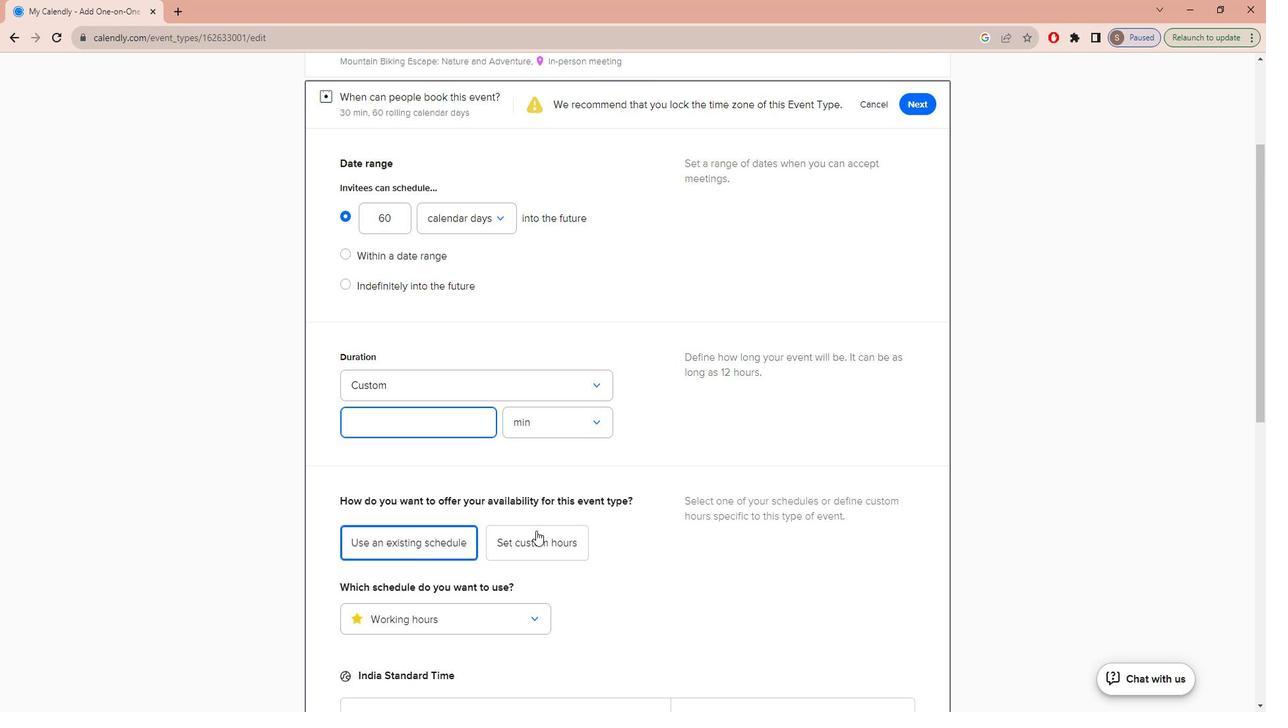 
Action: Mouse moved to (630, 420)
Screenshot: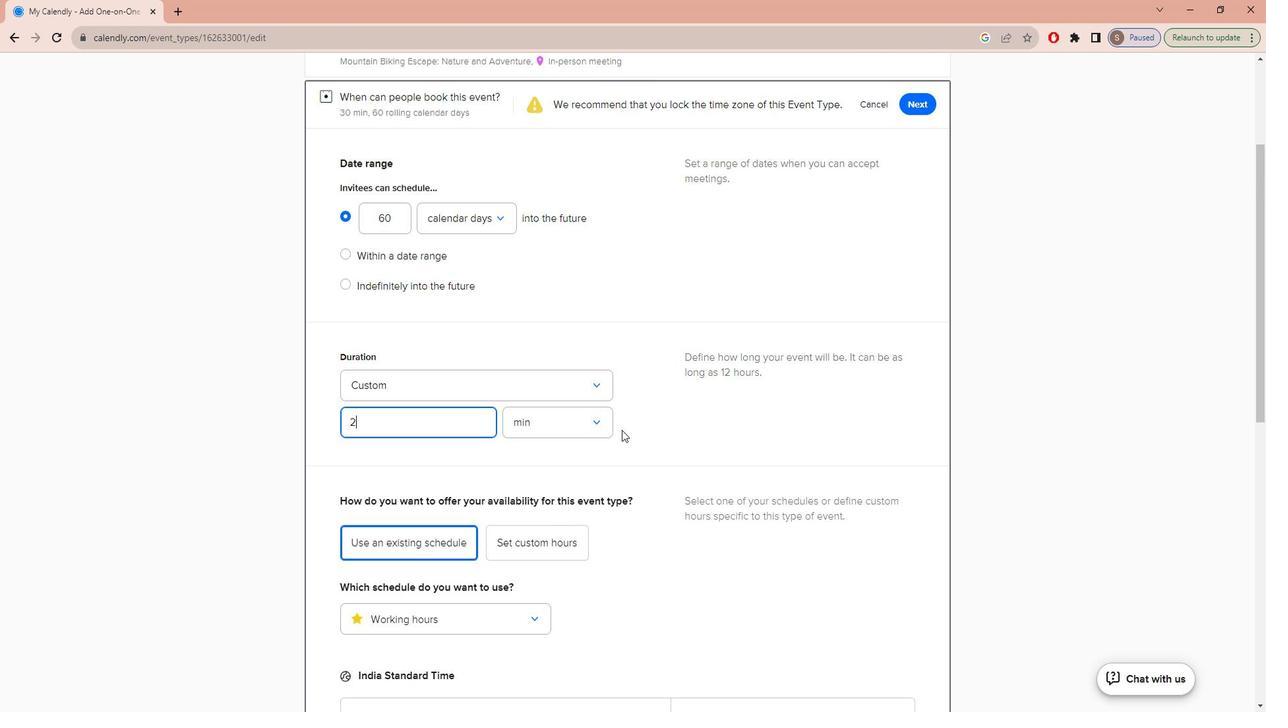 
Action: Mouse pressed left at (630, 420)
Screenshot: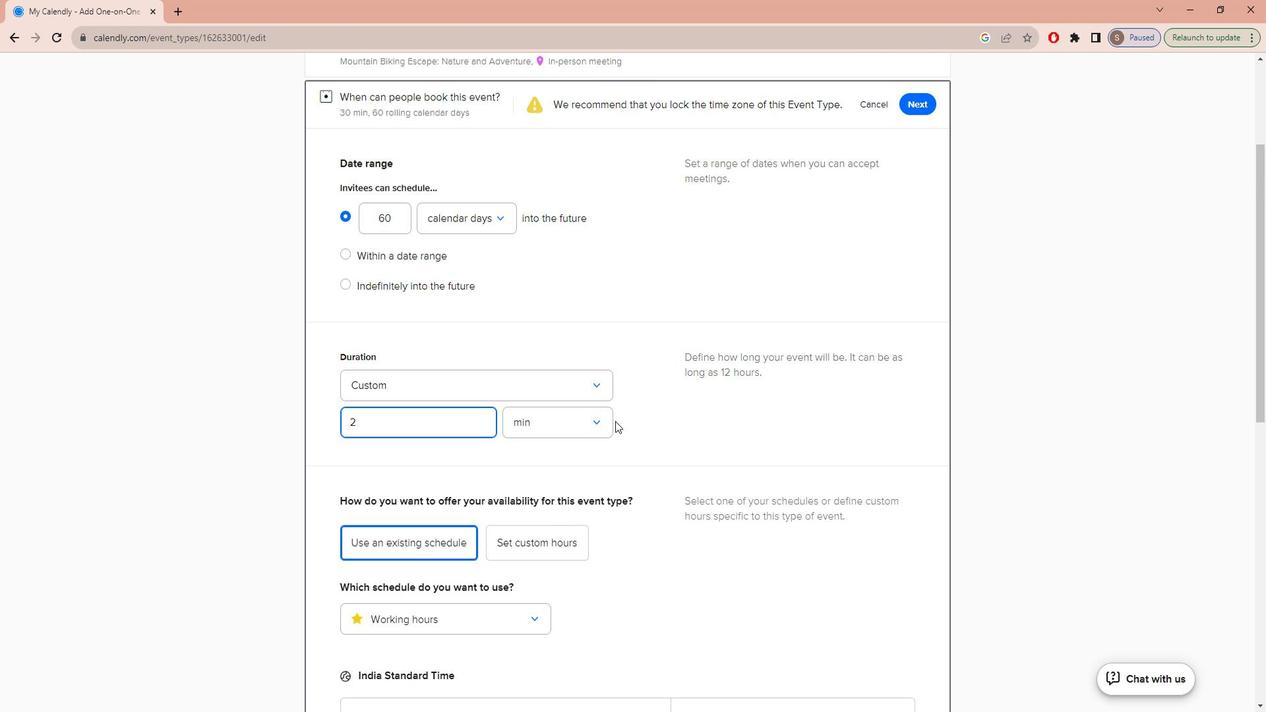 
Action: Mouse moved to (608, 421)
Screenshot: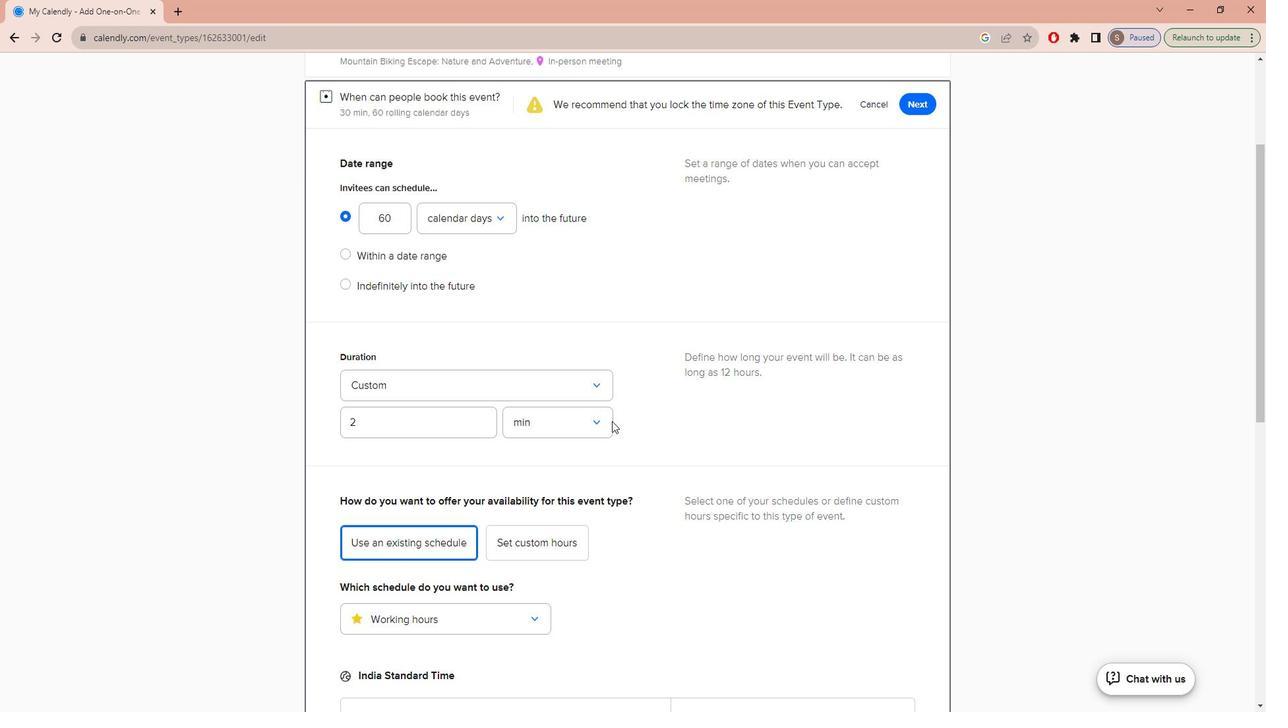 
Action: Mouse pressed left at (608, 421)
Screenshot: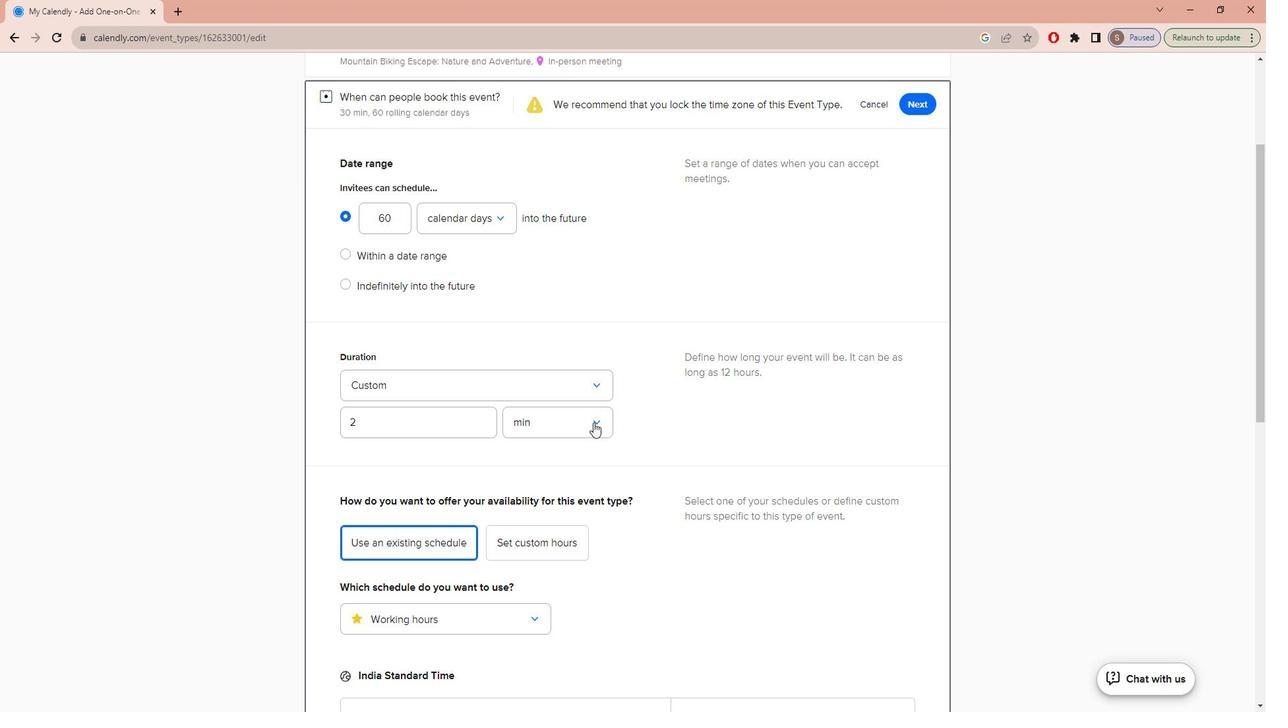 
Action: Mouse moved to (590, 486)
Screenshot: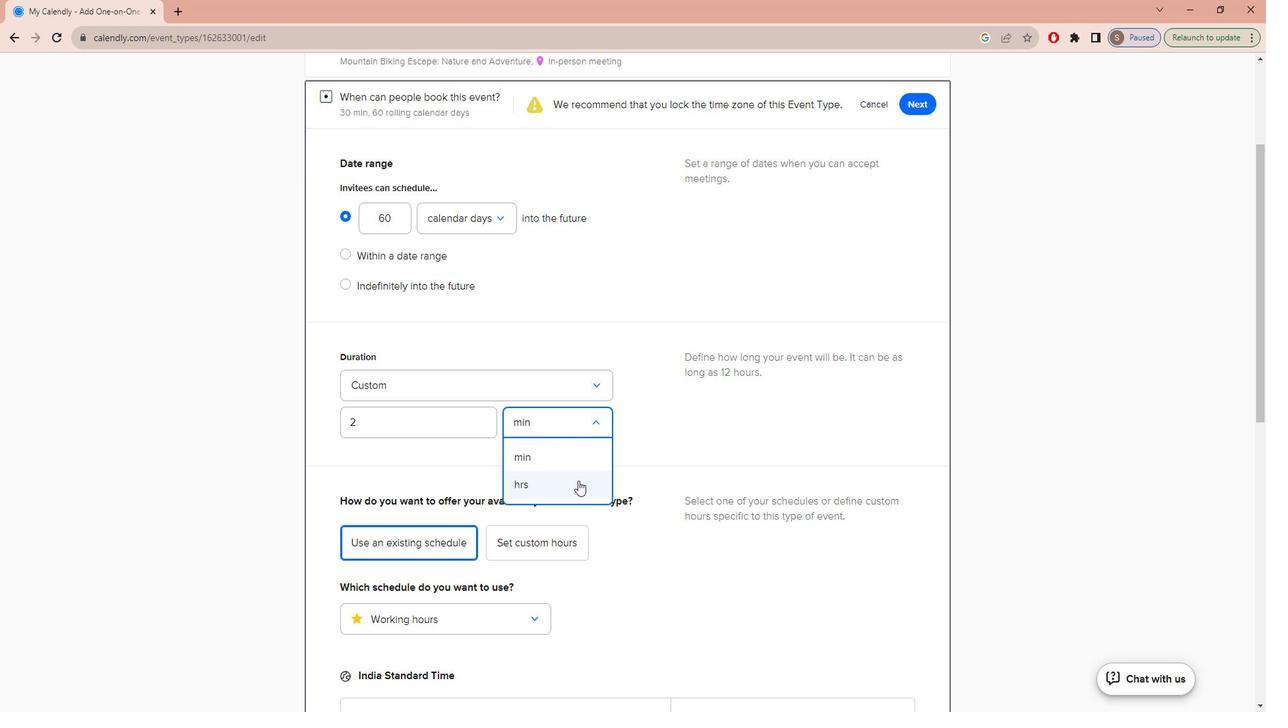 
Action: Mouse pressed left at (590, 486)
Screenshot: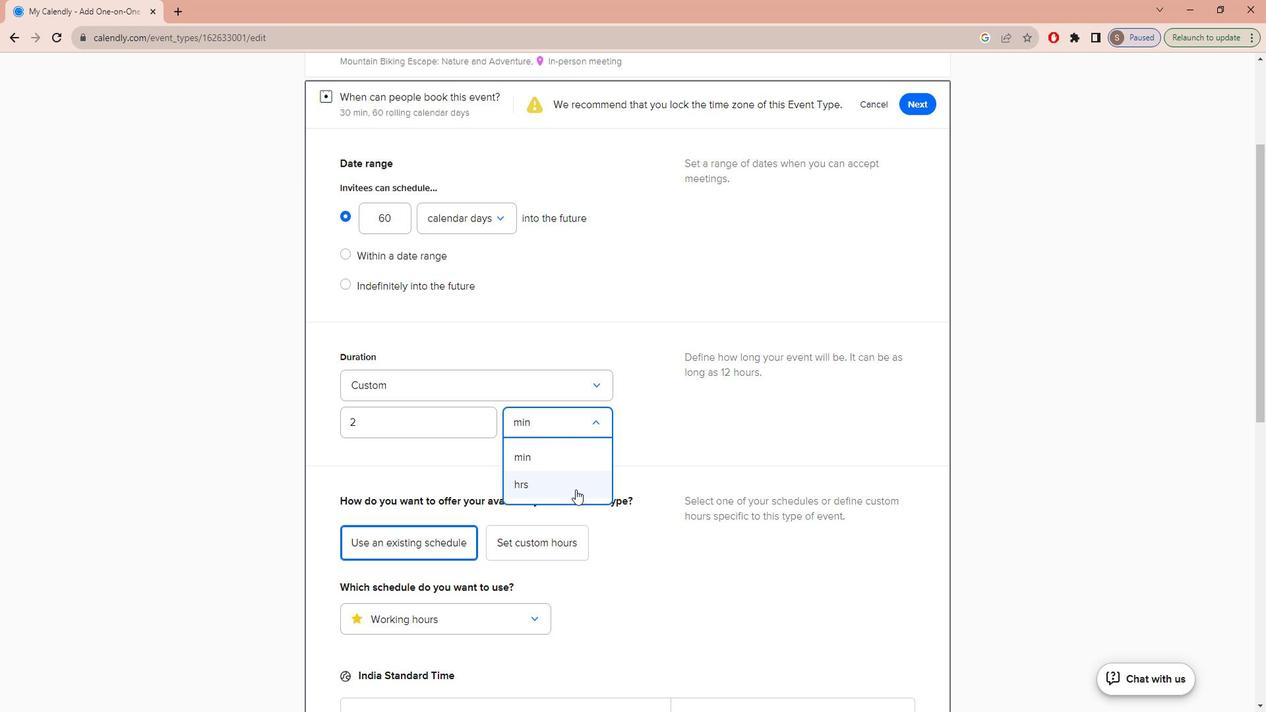 
Action: Mouse moved to (700, 420)
Screenshot: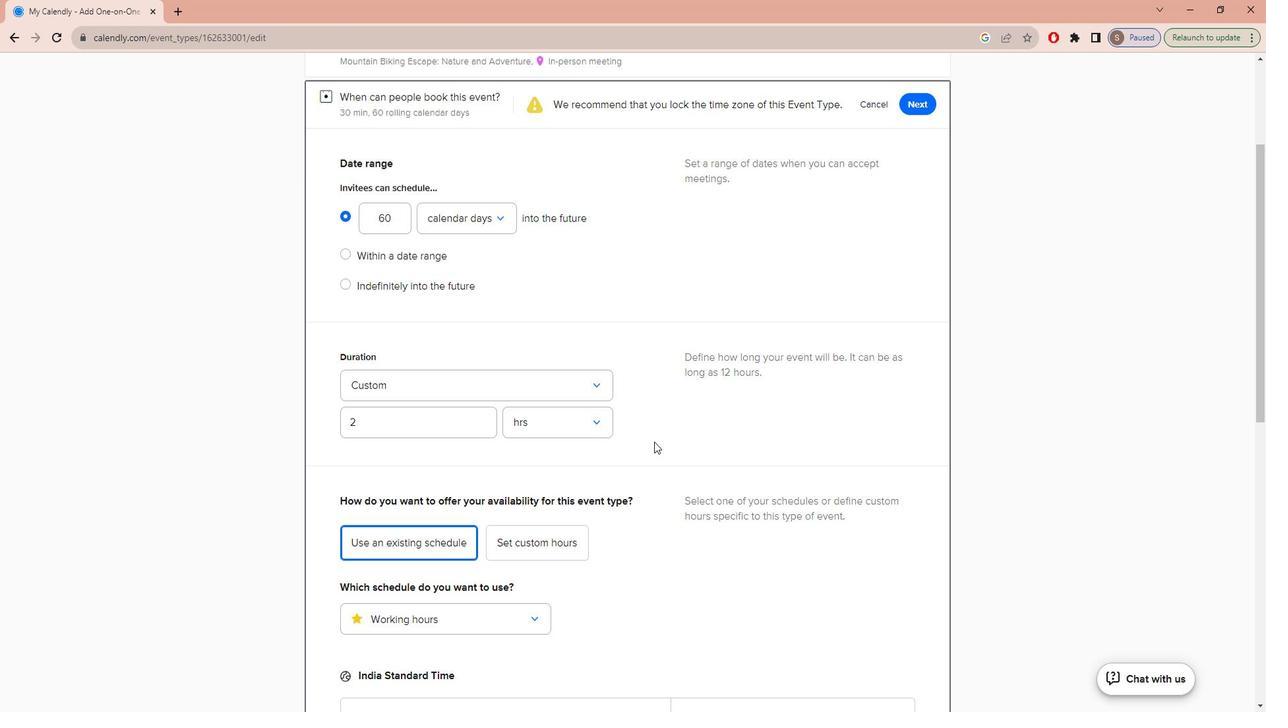 
Action: Mouse scrolled (700, 420) with delta (0, 0)
Screenshot: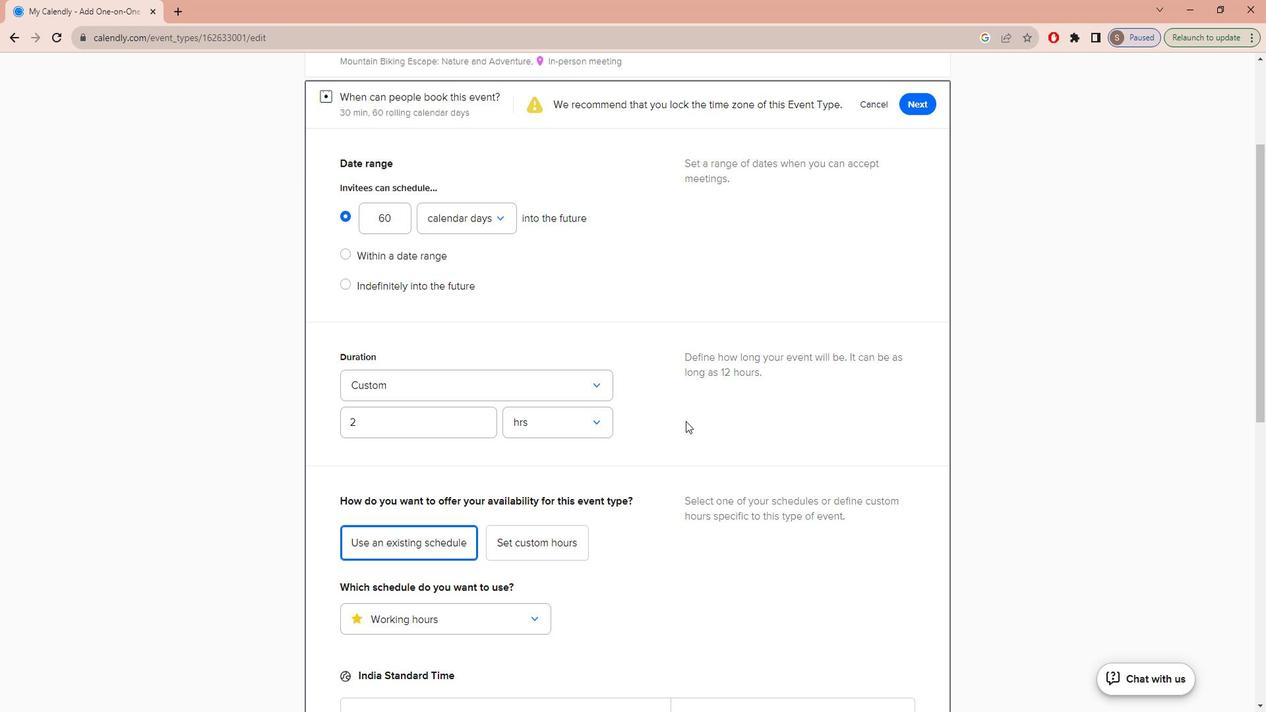 
Action: Mouse scrolled (700, 420) with delta (0, 0)
Screenshot: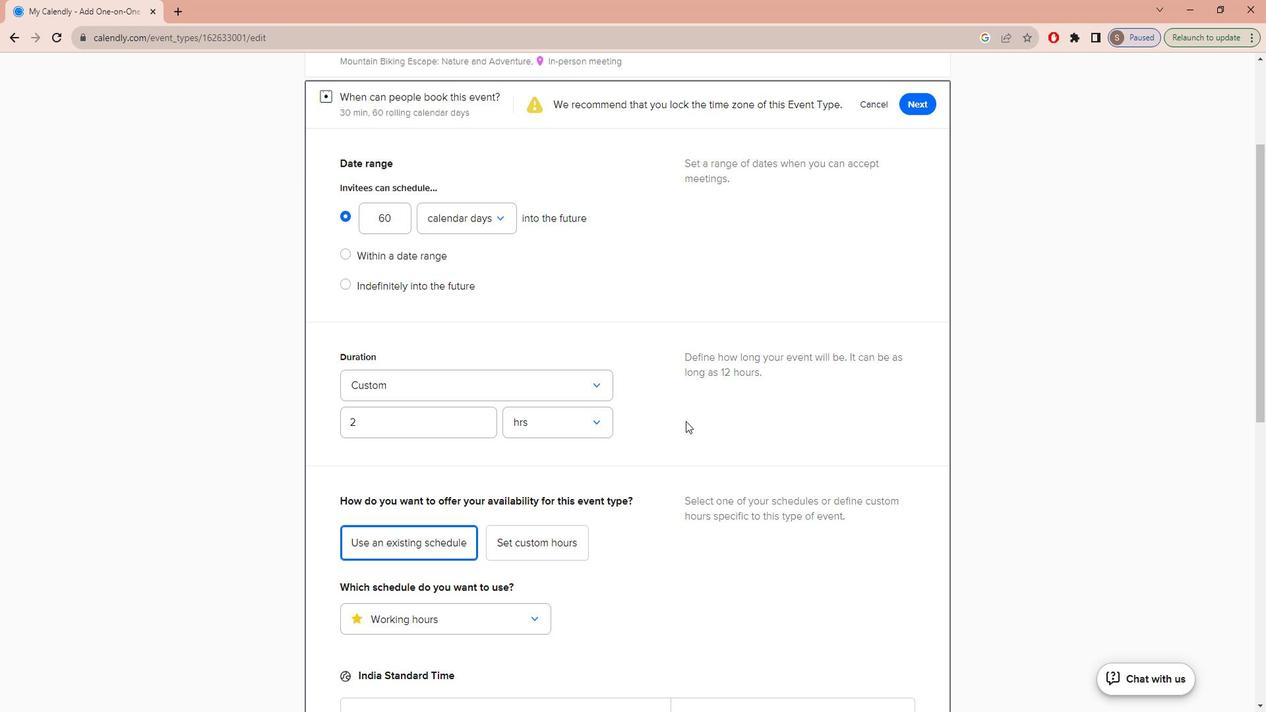 
Action: Mouse scrolled (700, 420) with delta (0, 0)
Screenshot: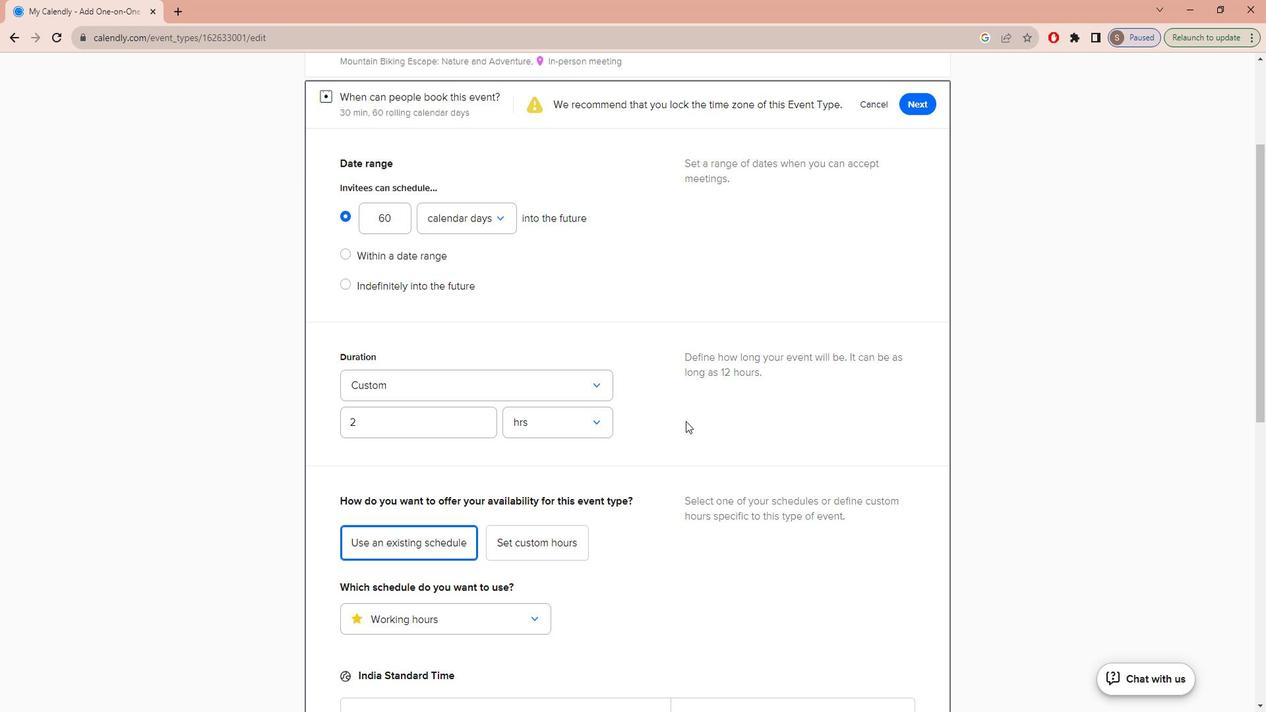 
Action: Mouse moved to (935, 294)
Screenshot: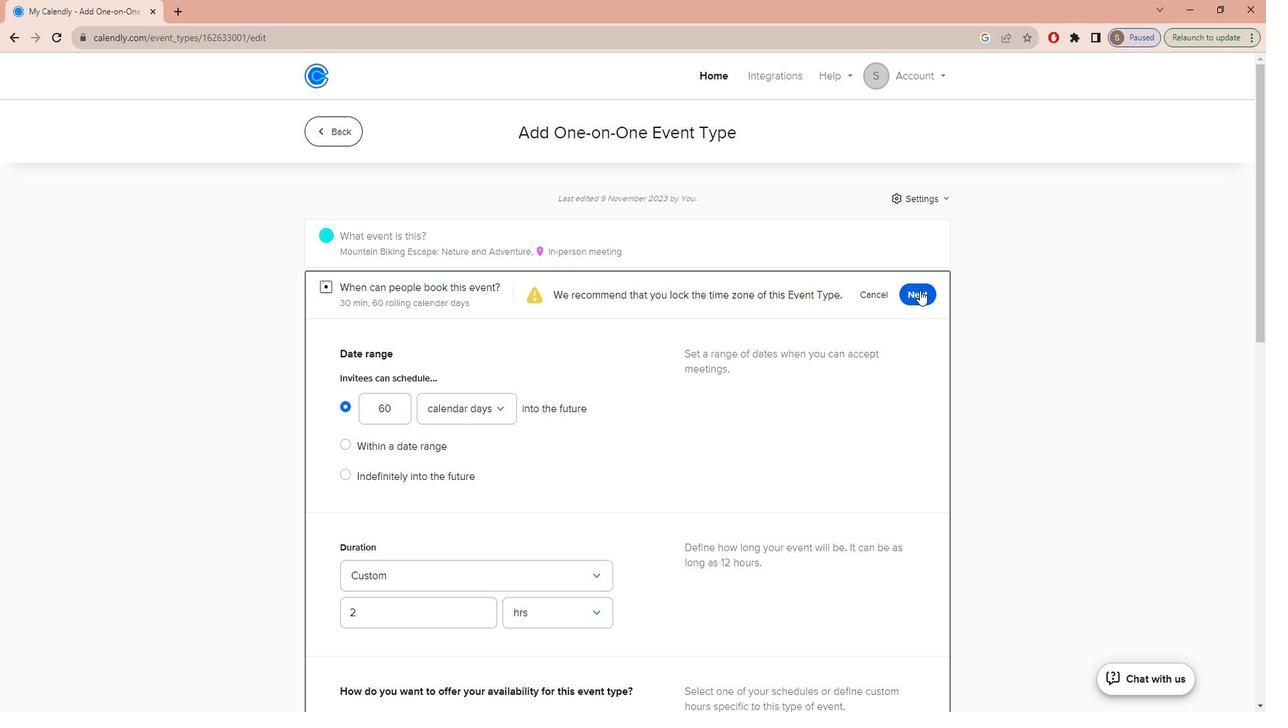 
Action: Mouse pressed left at (935, 294)
Screenshot: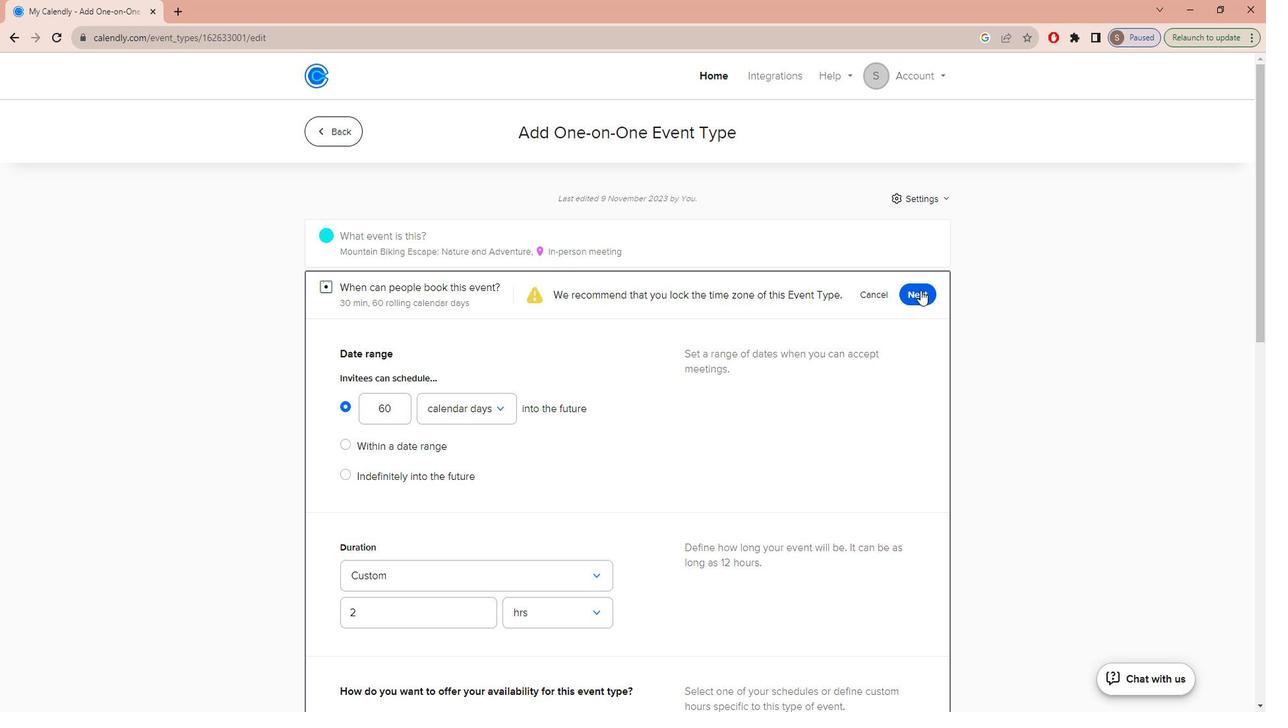 
